 Task: Find connections with filter location Abū Qurqāş with filter topic #Travelwith filter profile language French with filter current company Eicher Tractors with filter school Bapuji Institute of Engineering & Technology, DAVANAGERE with filter industry Equipment Rental Services with filter service category Financial Analysis with filter keywords title Human Resources
Action: Mouse moved to (508, 64)
Screenshot: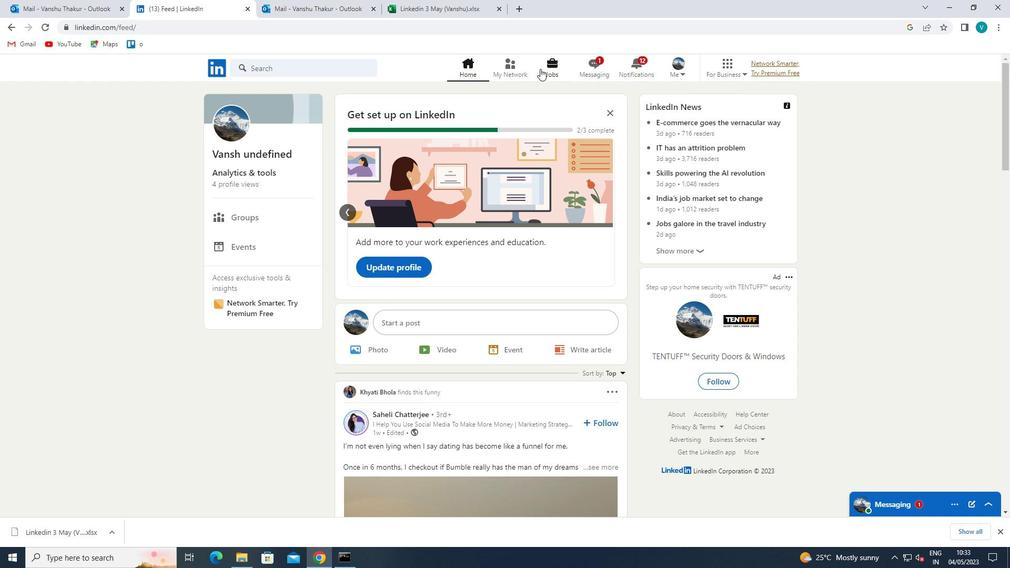 
Action: Mouse pressed left at (508, 64)
Screenshot: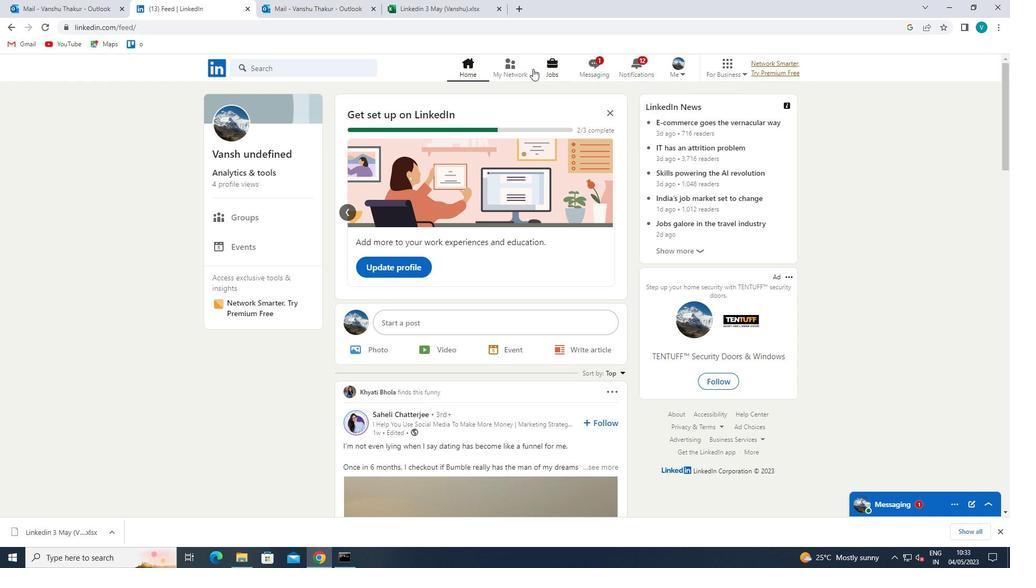 
Action: Mouse moved to (301, 116)
Screenshot: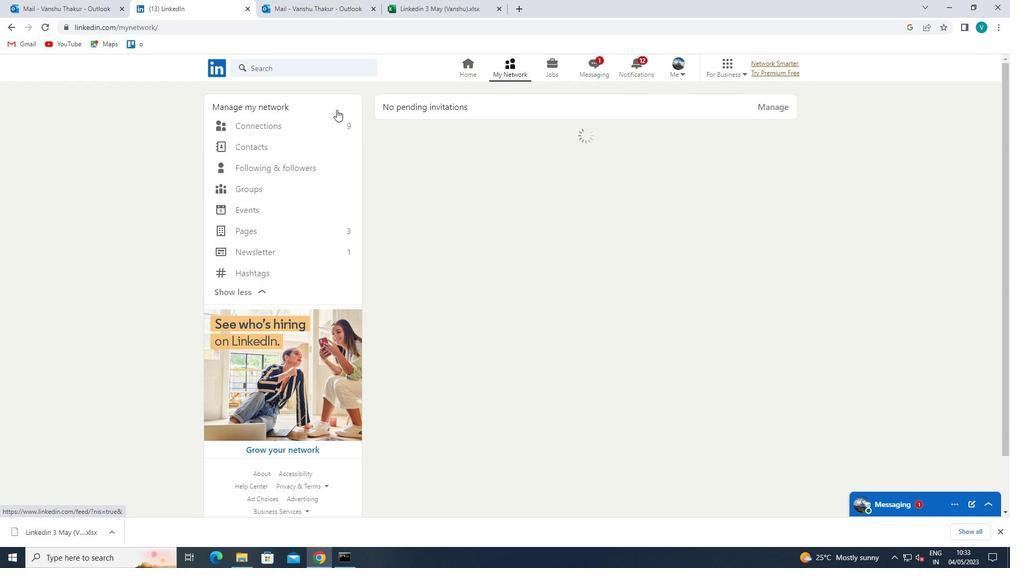 
Action: Mouse pressed left at (301, 116)
Screenshot: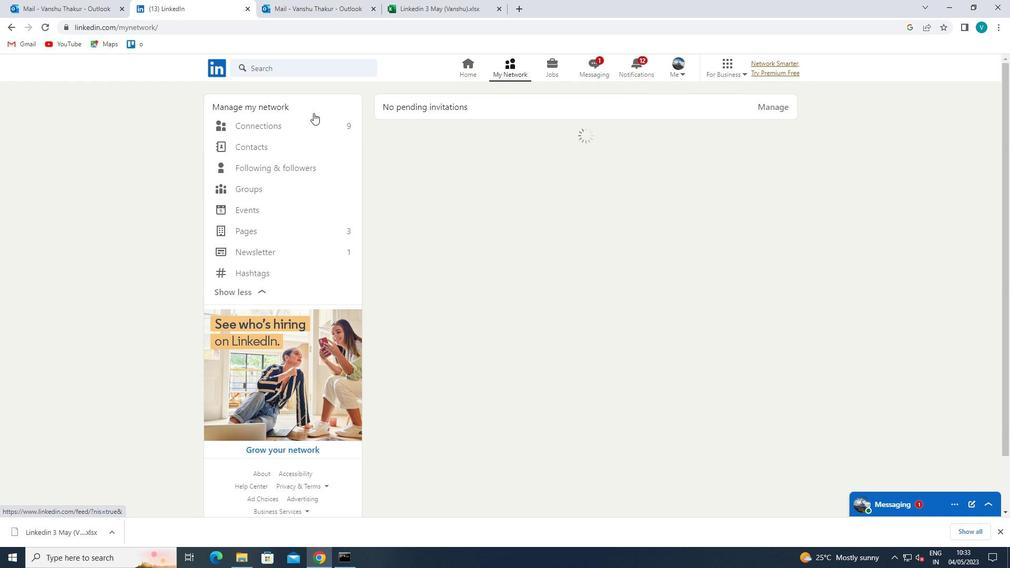 
Action: Mouse moved to (307, 119)
Screenshot: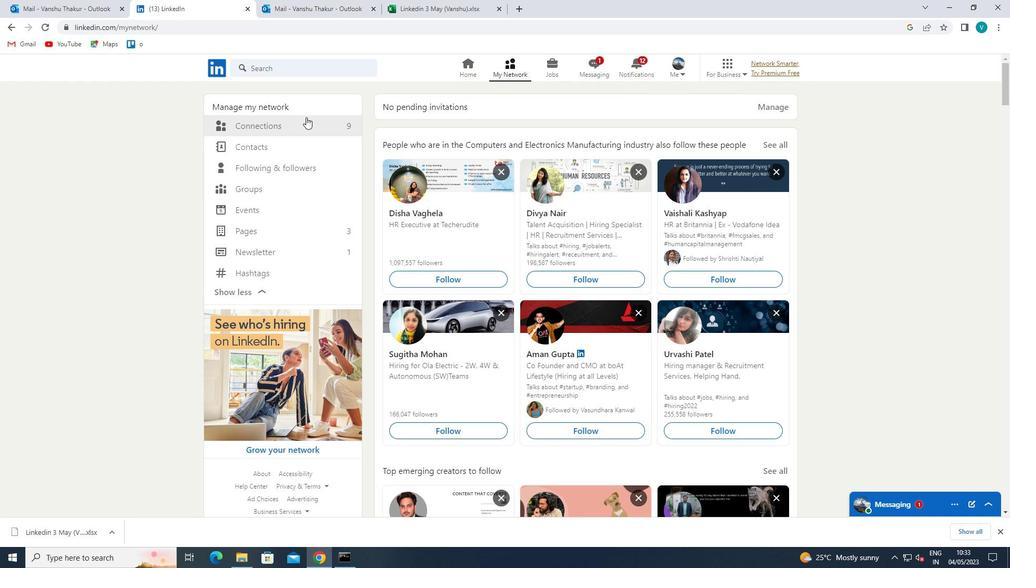 
Action: Mouse pressed left at (307, 119)
Screenshot: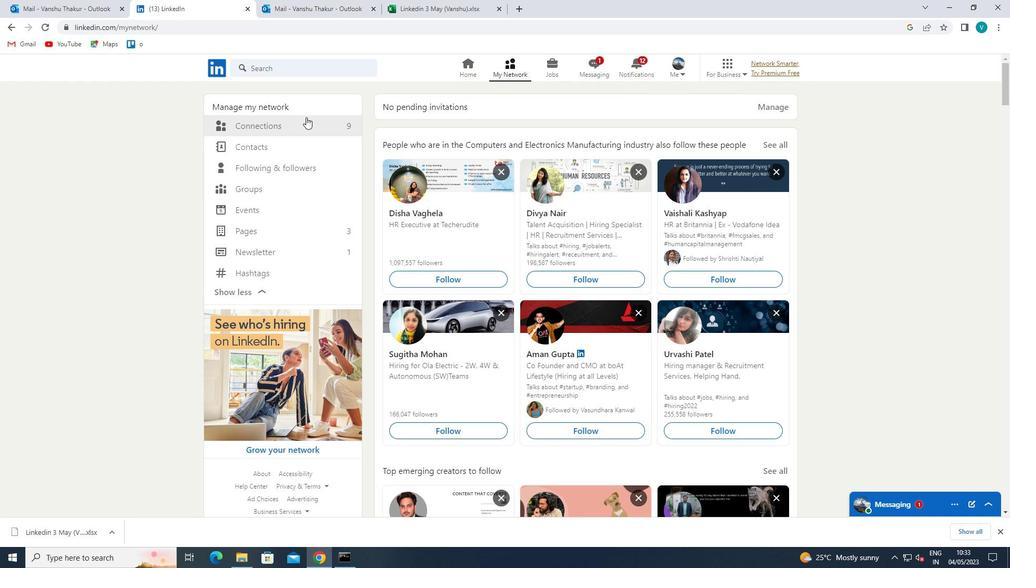 
Action: Mouse moved to (573, 125)
Screenshot: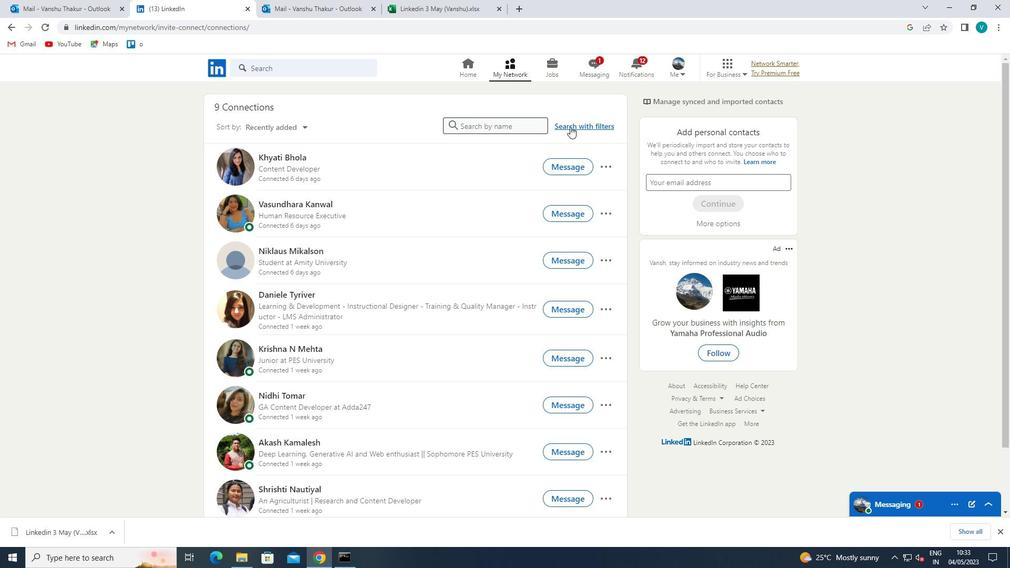 
Action: Mouse pressed left at (573, 125)
Screenshot: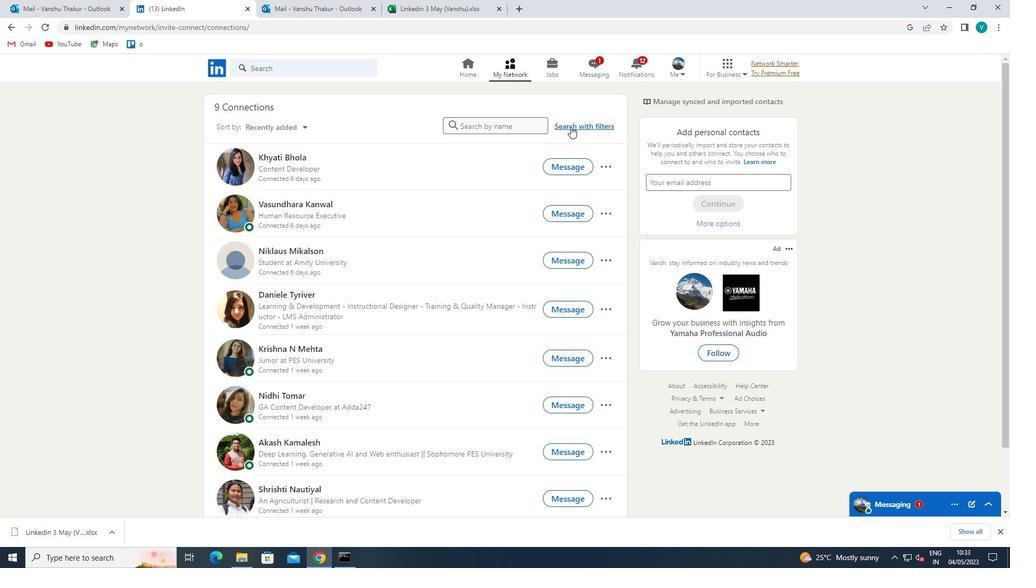 
Action: Mouse moved to (513, 94)
Screenshot: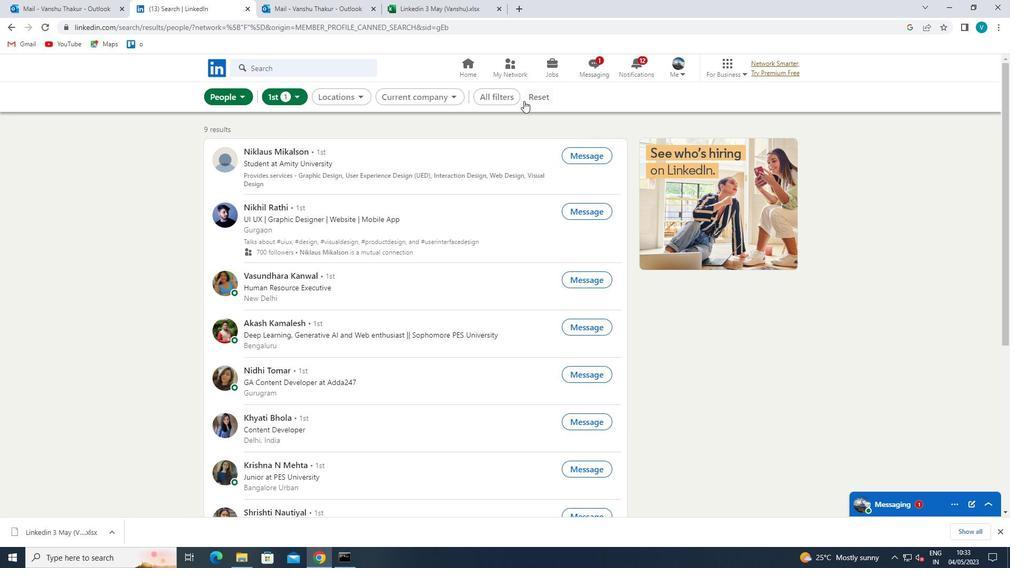 
Action: Mouse pressed left at (513, 94)
Screenshot: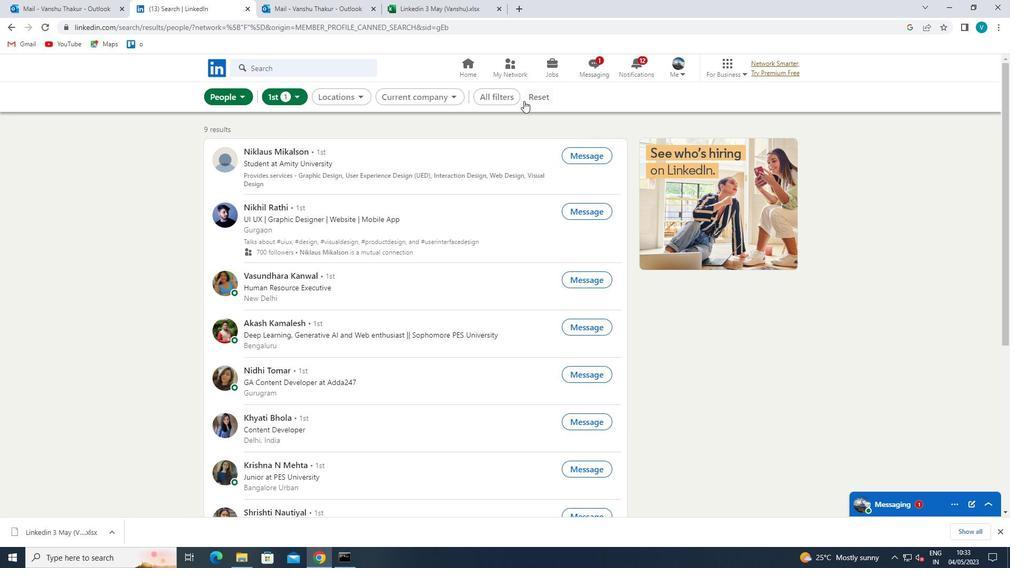 
Action: Mouse moved to (888, 265)
Screenshot: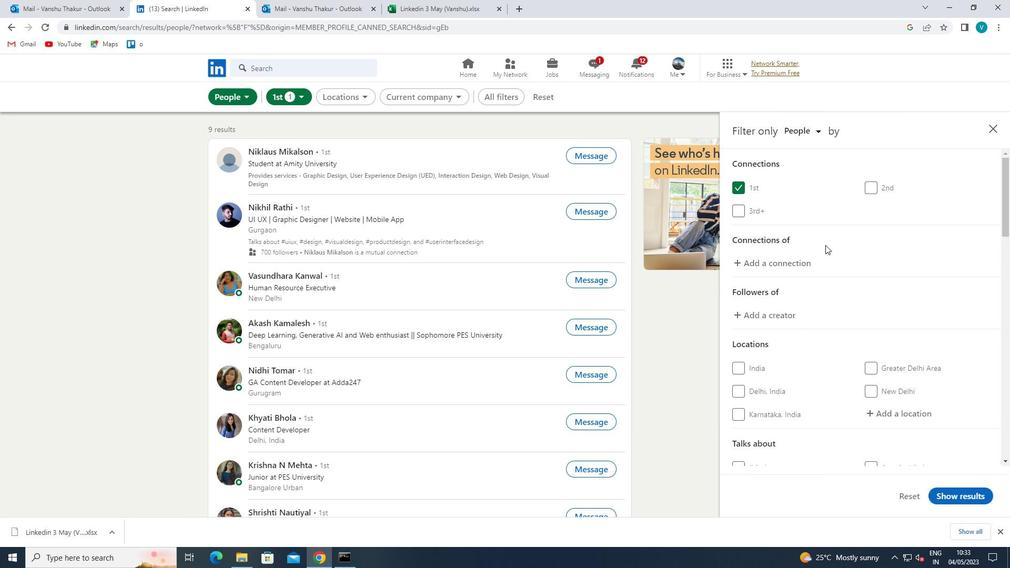 
Action: Mouse scrolled (888, 264) with delta (0, 0)
Screenshot: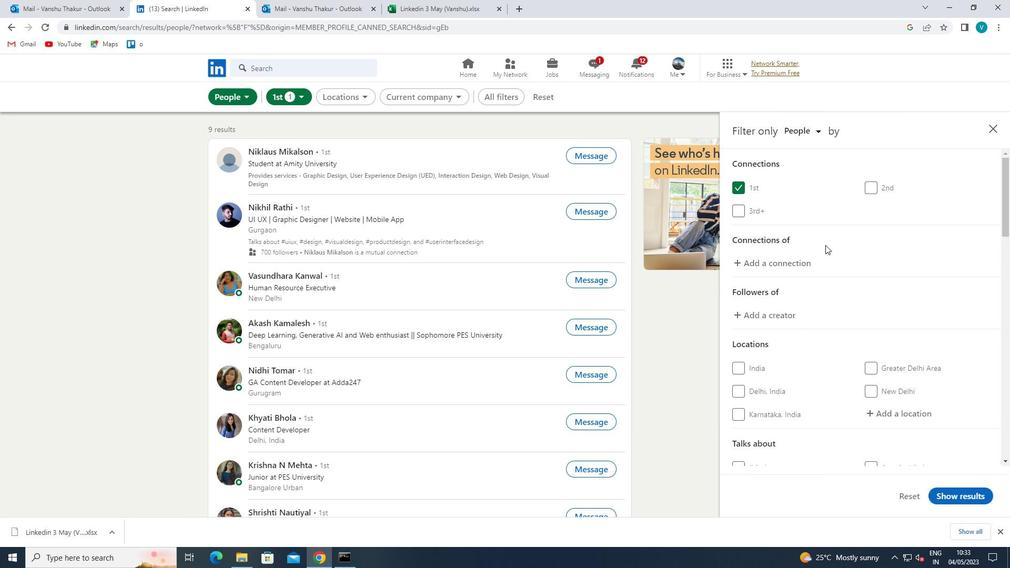 
Action: Mouse moved to (890, 265)
Screenshot: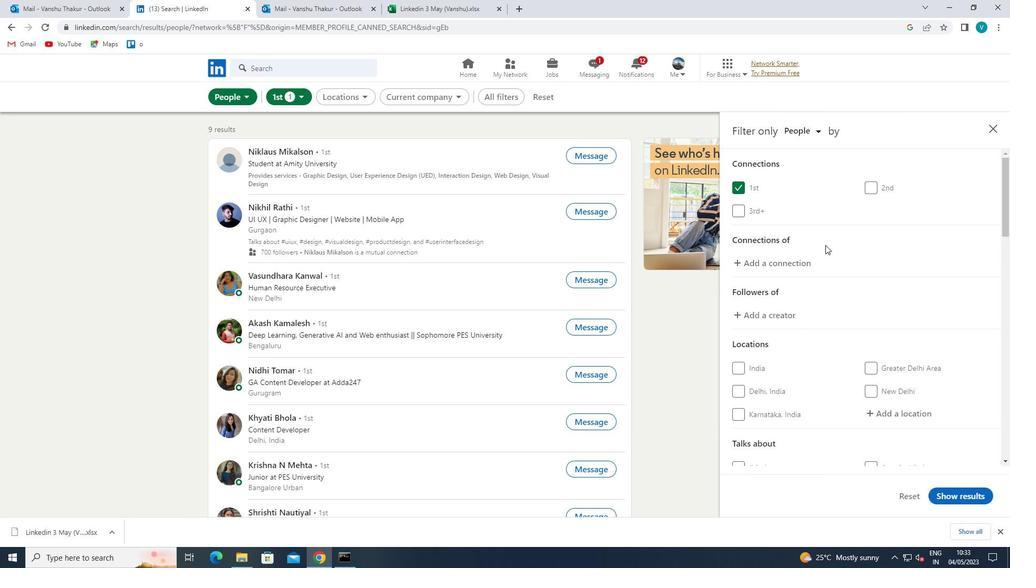 
Action: Mouse scrolled (890, 265) with delta (0, 0)
Screenshot: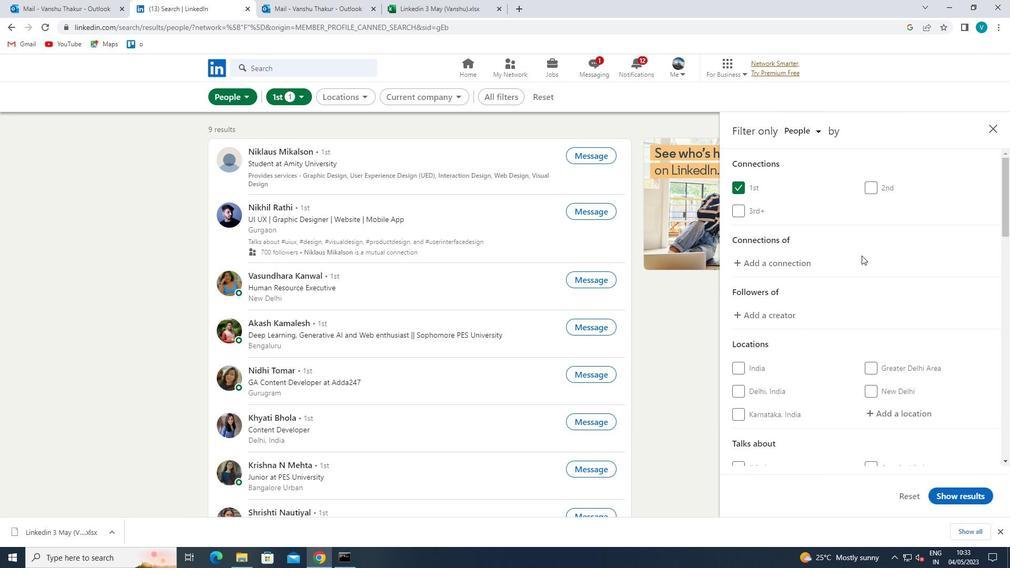 
Action: Mouse moved to (922, 311)
Screenshot: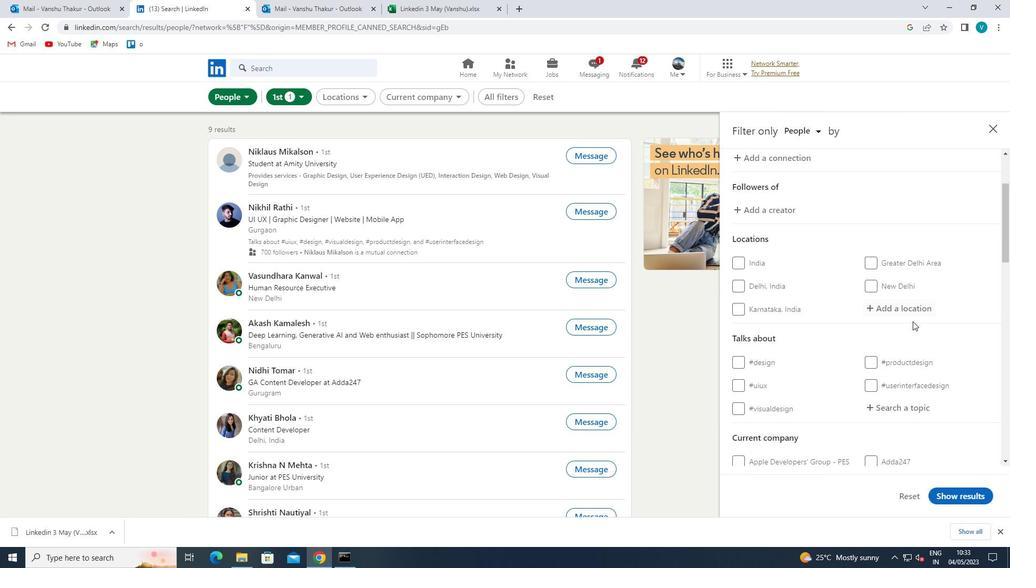 
Action: Mouse pressed left at (922, 311)
Screenshot: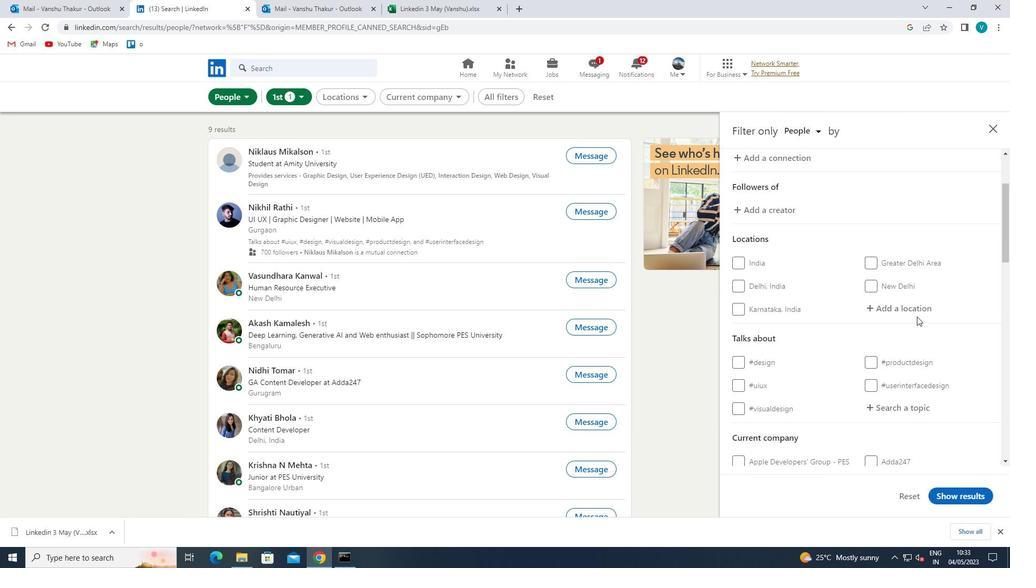 
Action: Key pressed <Key.shift>ABU<Key.space><Key.shift>QURQAS
Screenshot: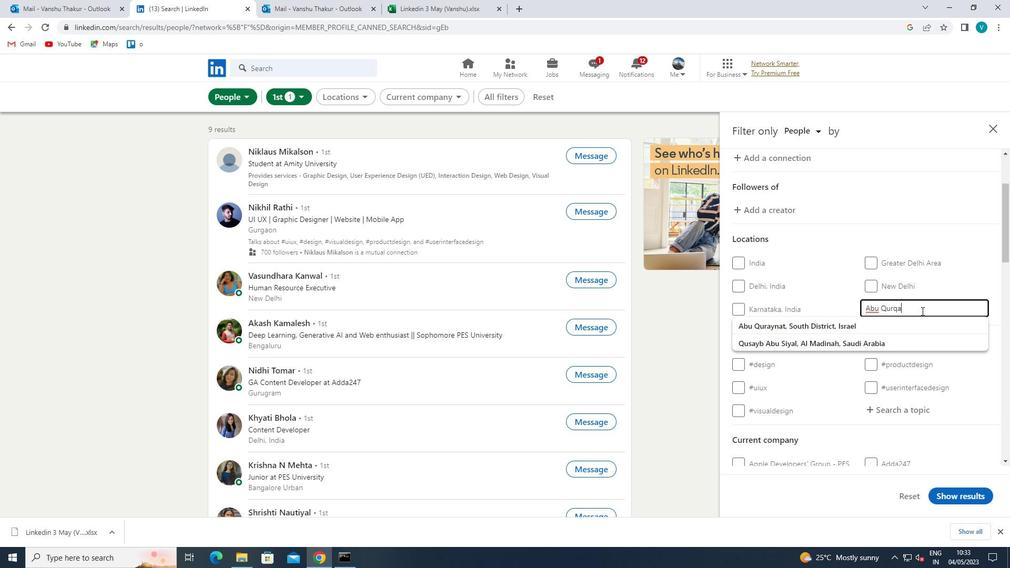 
Action: Mouse moved to (881, 330)
Screenshot: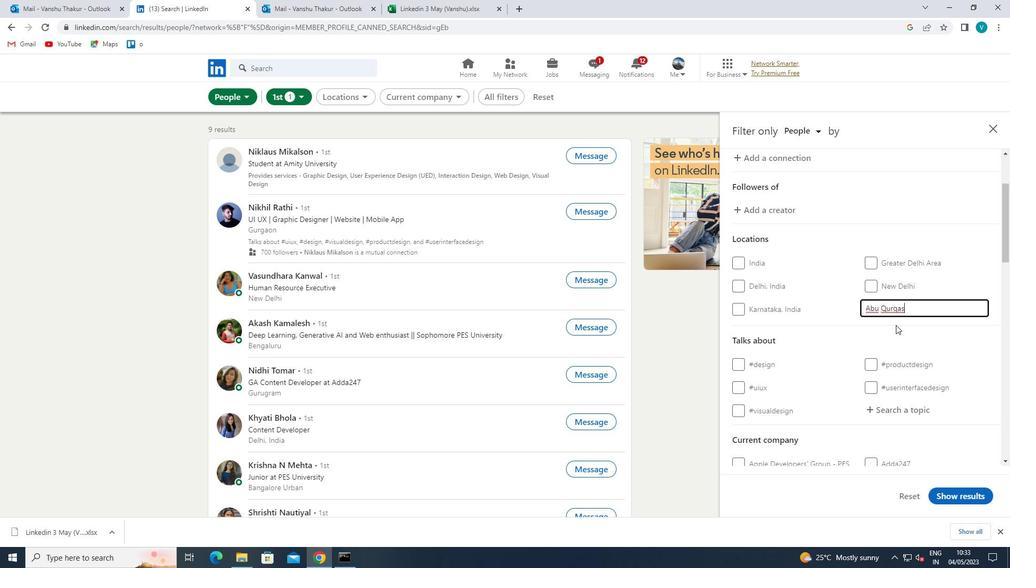 
Action: Mouse pressed left at (881, 330)
Screenshot: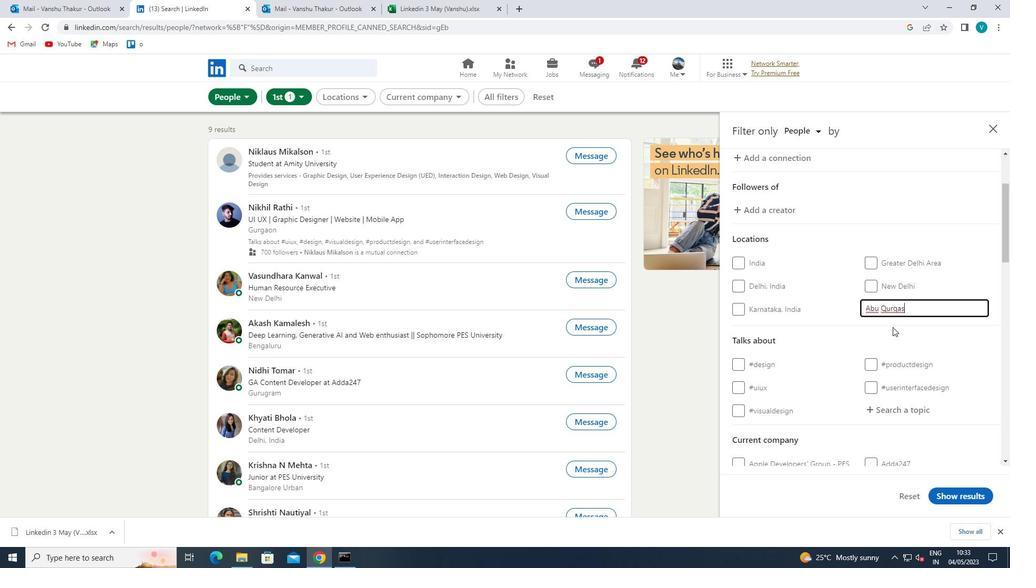 
Action: Mouse scrolled (881, 329) with delta (0, 0)
Screenshot: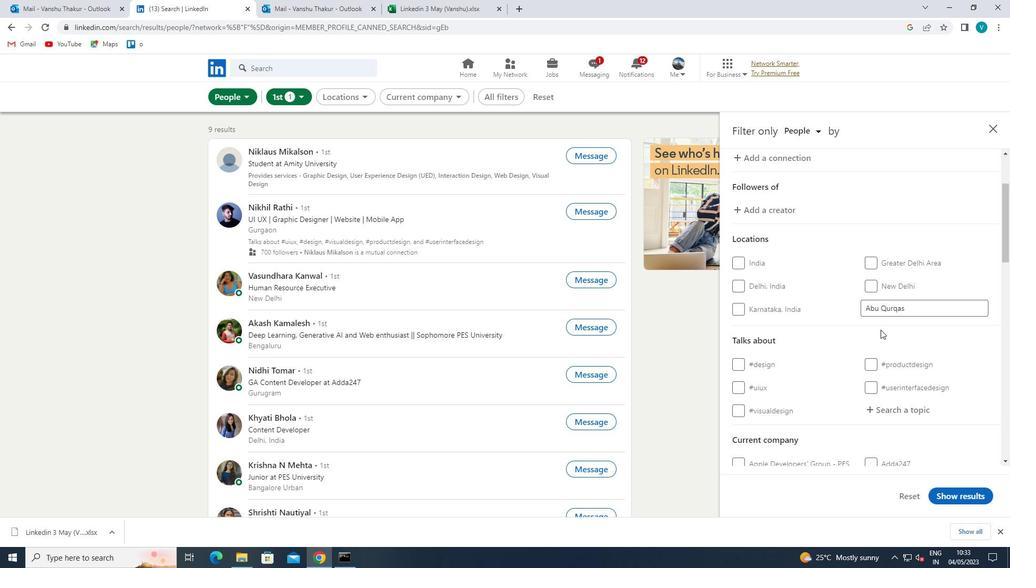 
Action: Mouse scrolled (881, 329) with delta (0, 0)
Screenshot: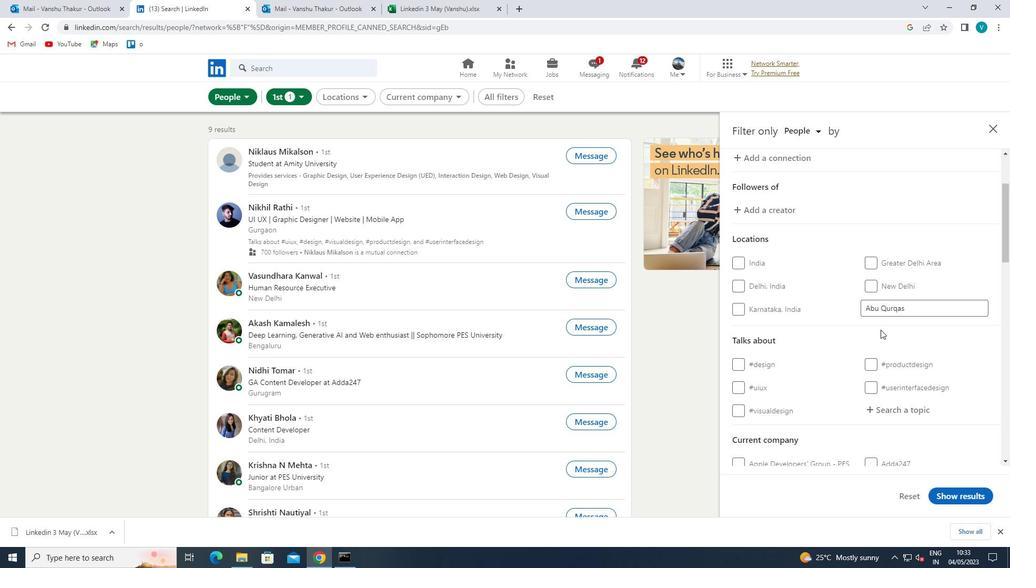 
Action: Mouse moved to (908, 300)
Screenshot: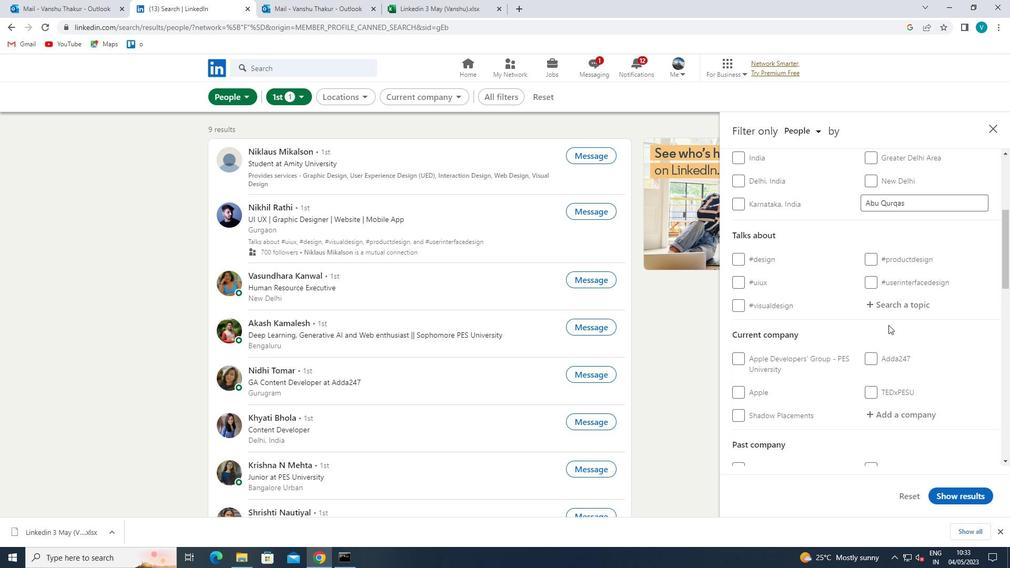 
Action: Mouse pressed left at (908, 300)
Screenshot: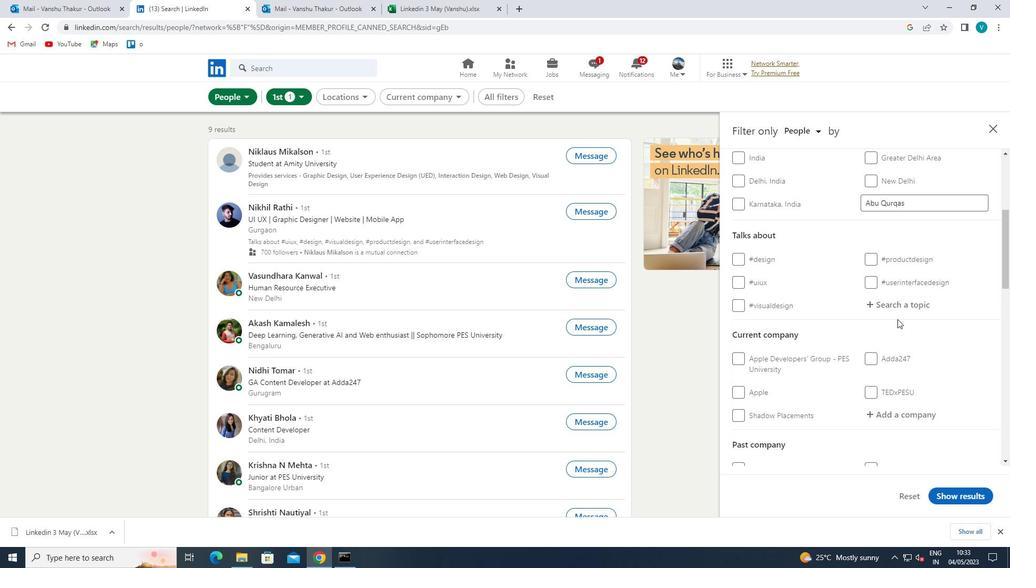 
Action: Key pressed TRAVEL
Screenshot: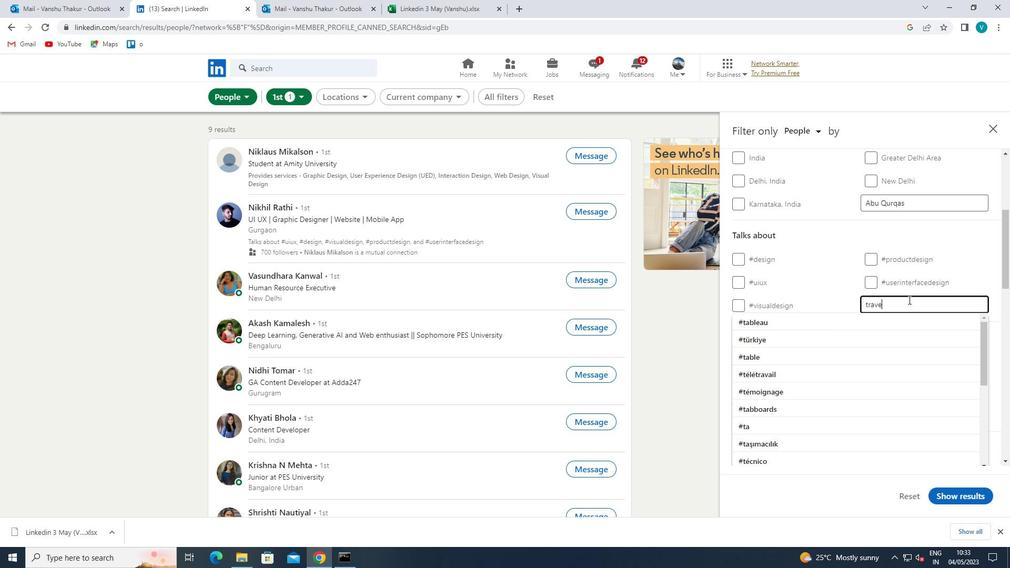 
Action: Mouse moved to (881, 318)
Screenshot: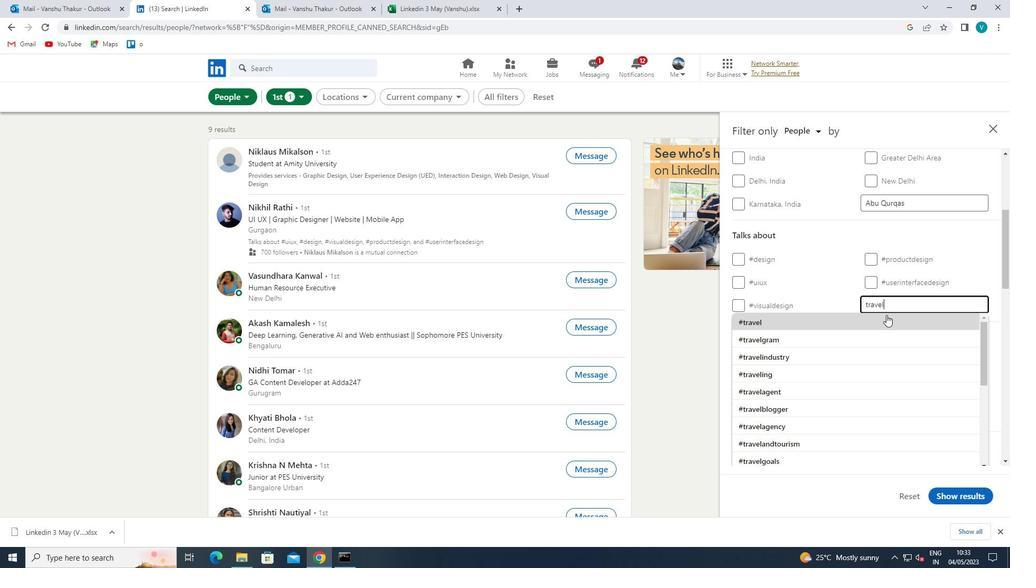 
Action: Mouse pressed left at (881, 318)
Screenshot: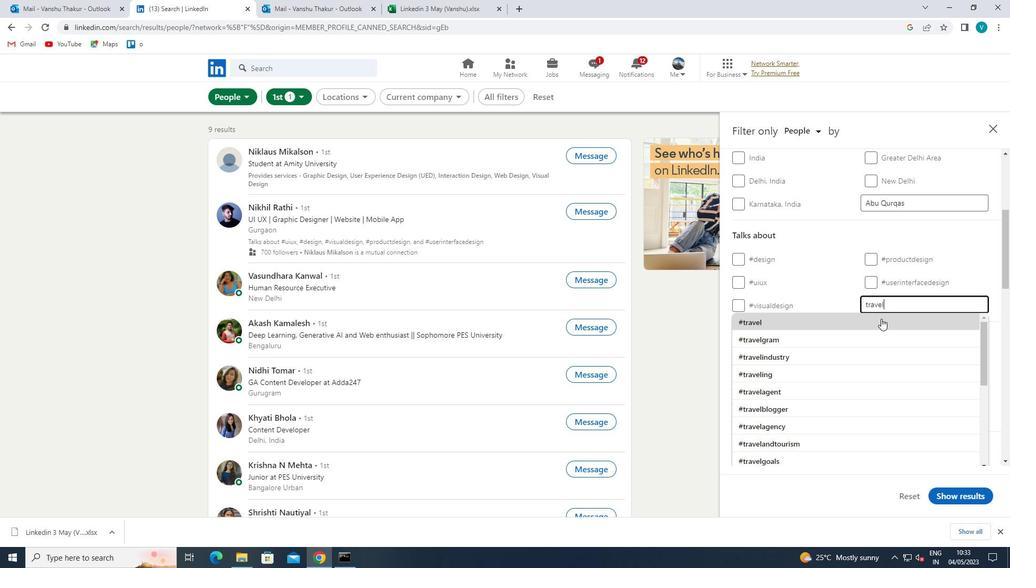 
Action: Mouse moved to (877, 322)
Screenshot: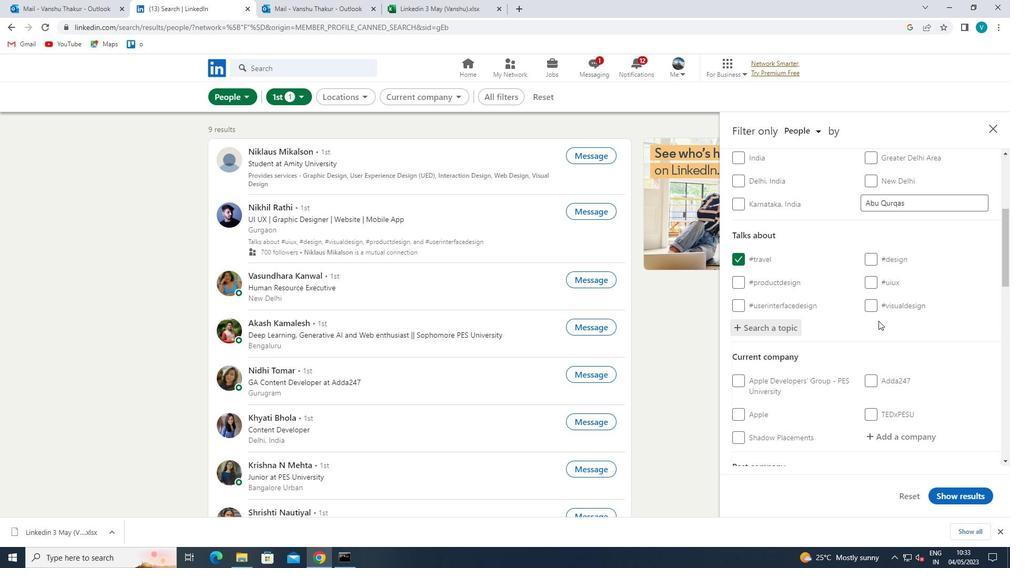 
Action: Mouse scrolled (877, 321) with delta (0, 0)
Screenshot: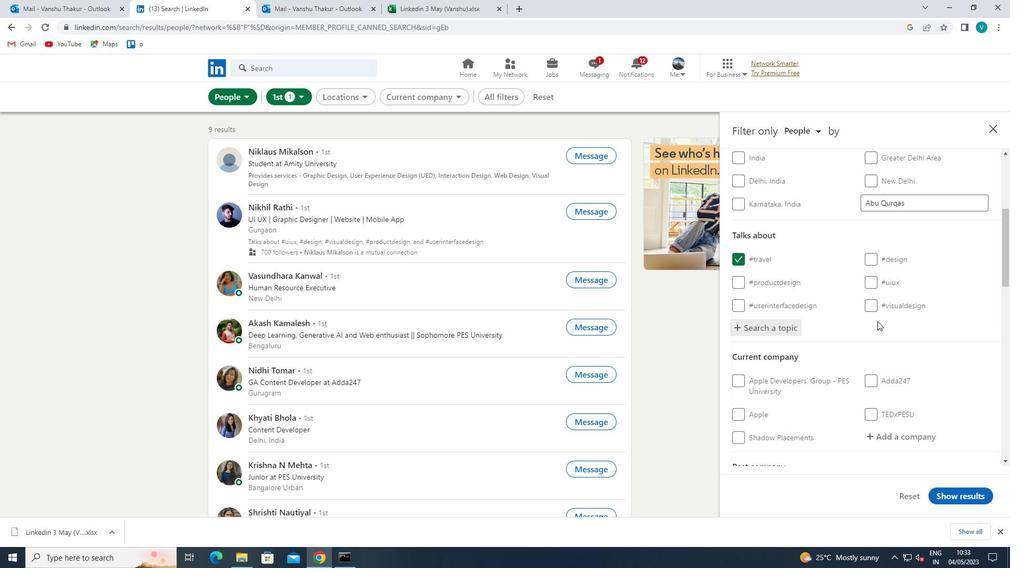 
Action: Mouse moved to (876, 322)
Screenshot: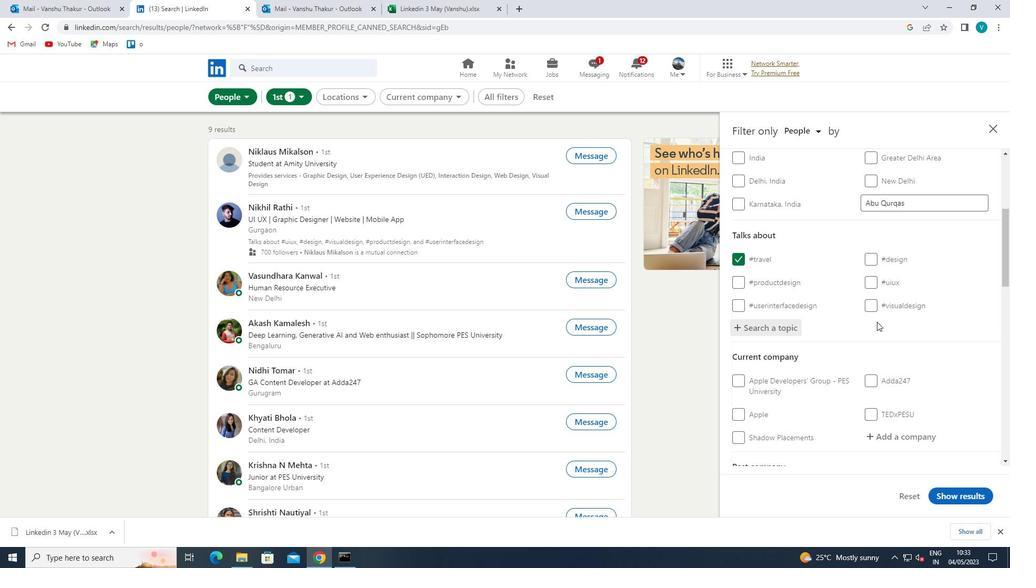 
Action: Mouse scrolled (876, 321) with delta (0, 0)
Screenshot: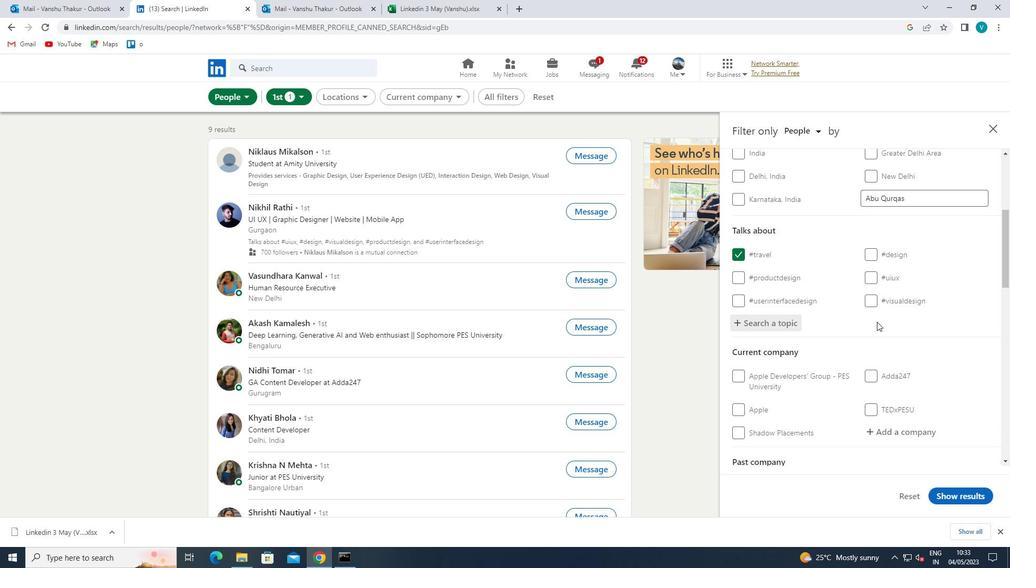 
Action: Mouse moved to (876, 322)
Screenshot: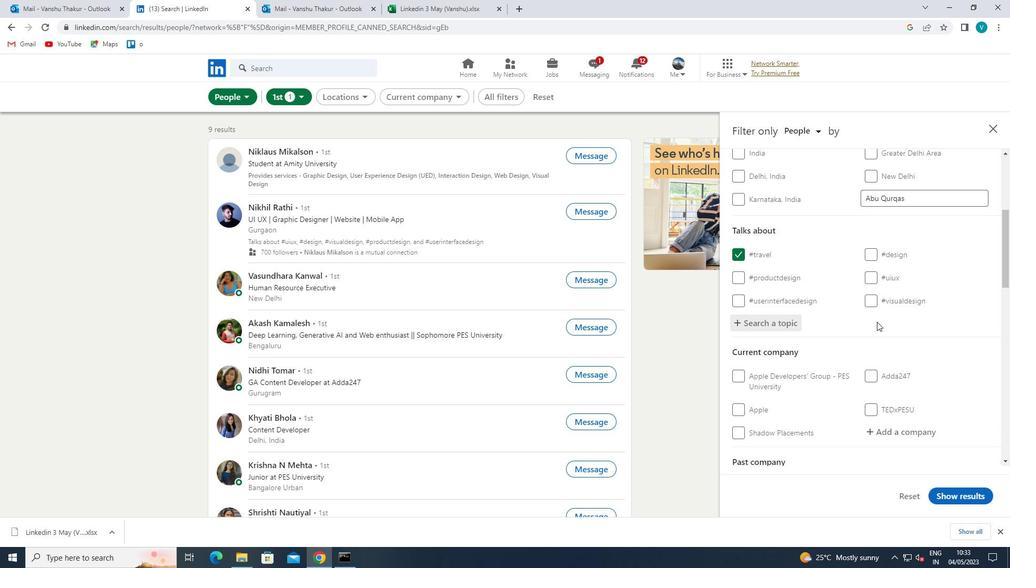 
Action: Mouse scrolled (876, 322) with delta (0, 0)
Screenshot: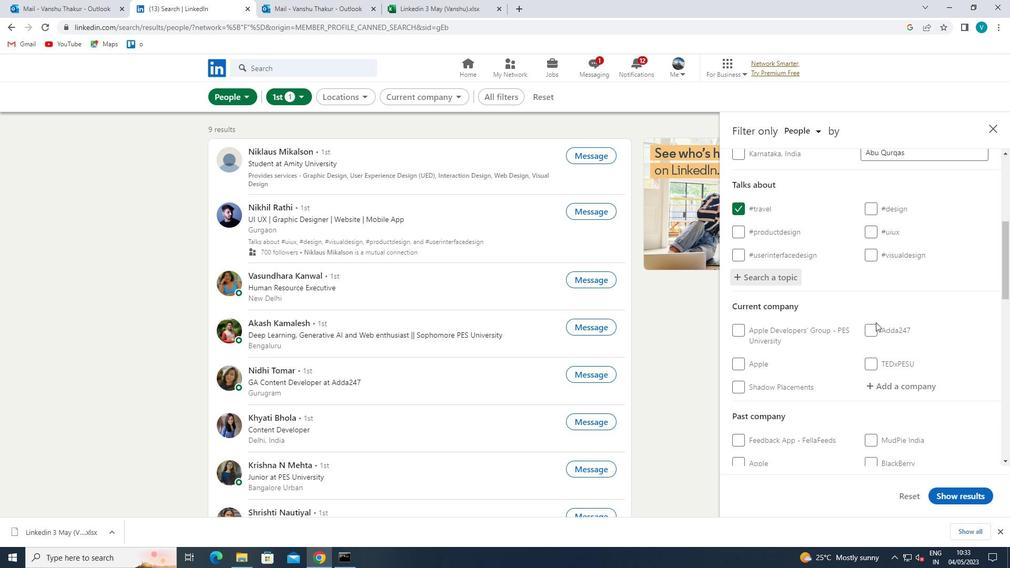 
Action: Mouse scrolled (876, 322) with delta (0, 0)
Screenshot: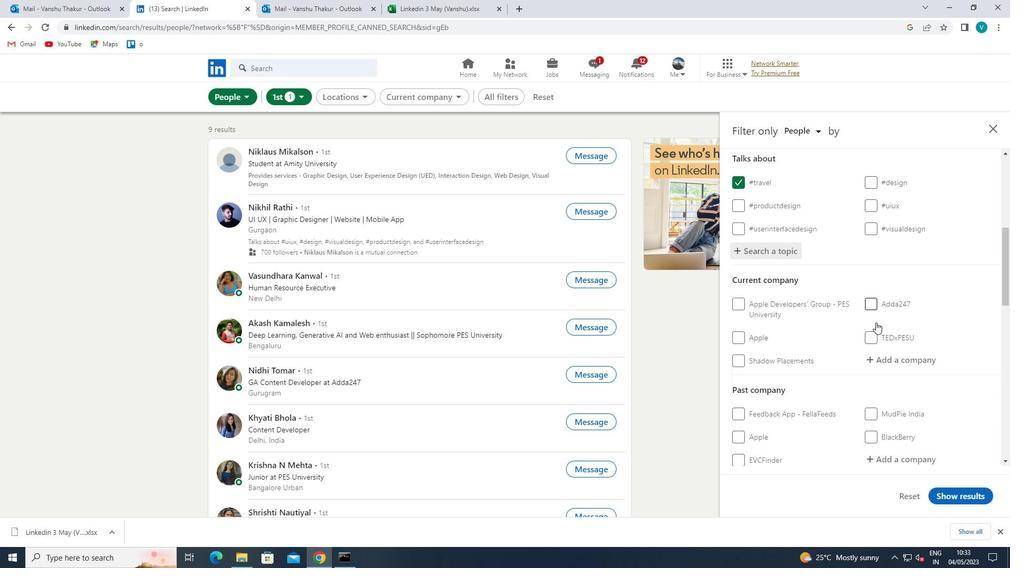 
Action: Mouse moved to (902, 259)
Screenshot: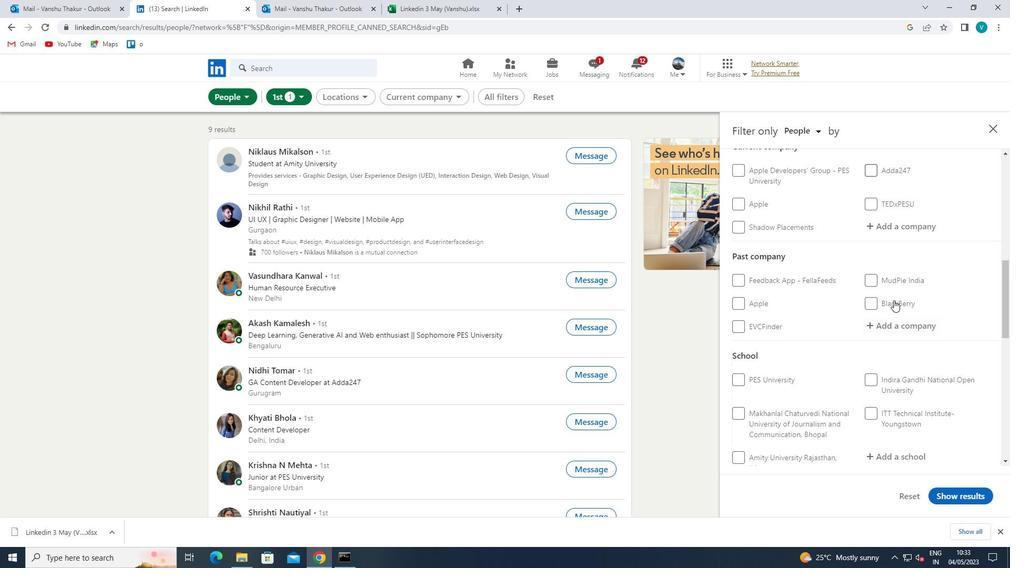 
Action: Mouse scrolled (902, 260) with delta (0, 0)
Screenshot: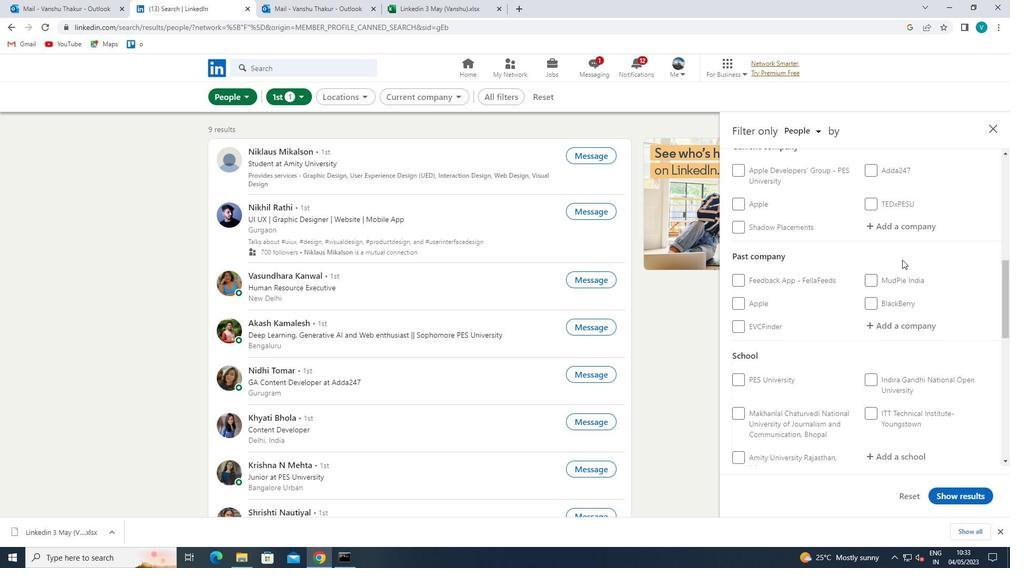 
Action: Mouse moved to (897, 276)
Screenshot: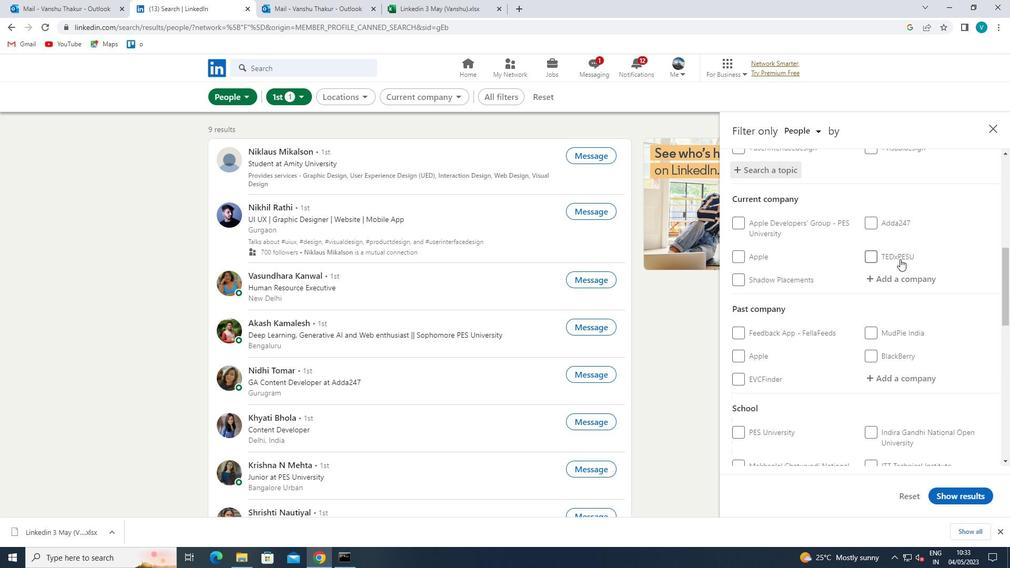 
Action: Mouse pressed left at (897, 276)
Screenshot: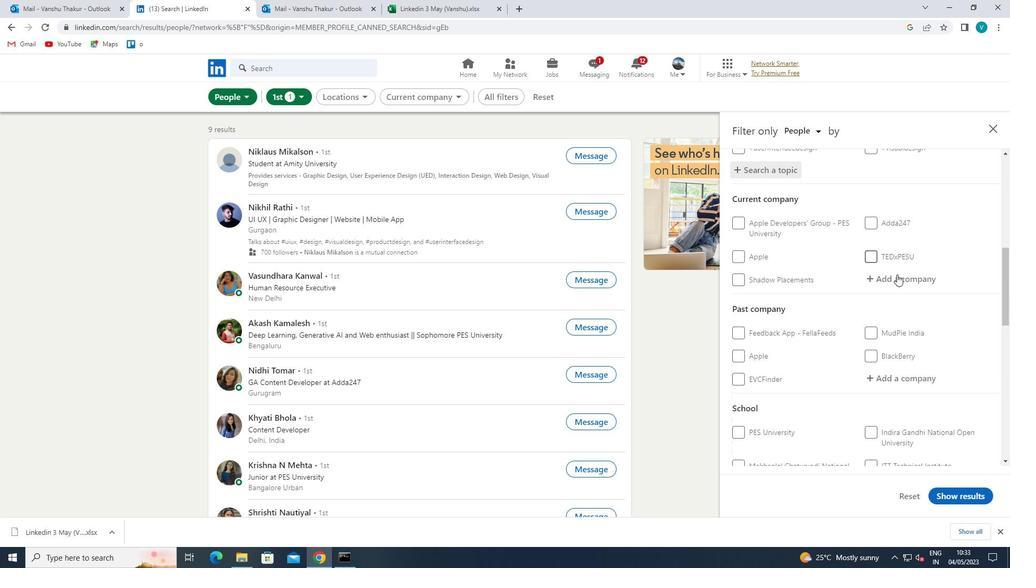 
Action: Mouse moved to (887, 283)
Screenshot: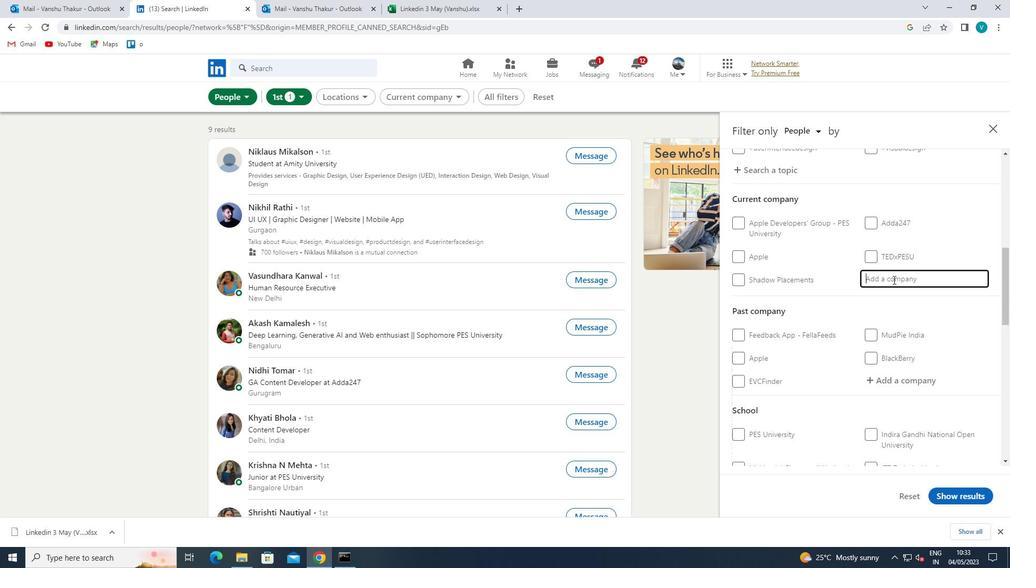 
Action: Key pressed <Key.shift><Key.shift><Key.shift>ICHER<Key.space>
Screenshot: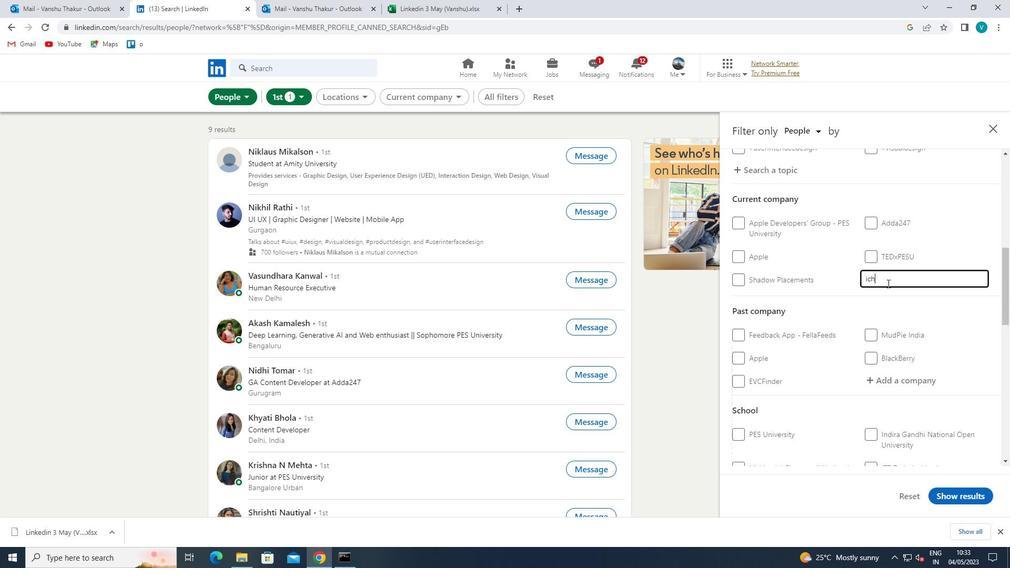 
Action: Mouse moved to (865, 281)
Screenshot: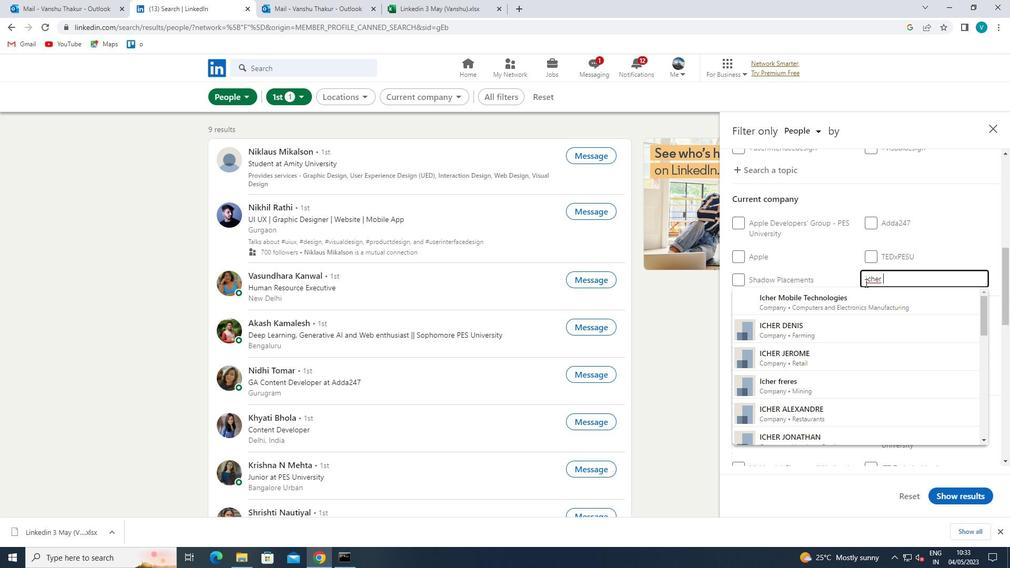 
Action: Mouse pressed left at (865, 281)
Screenshot: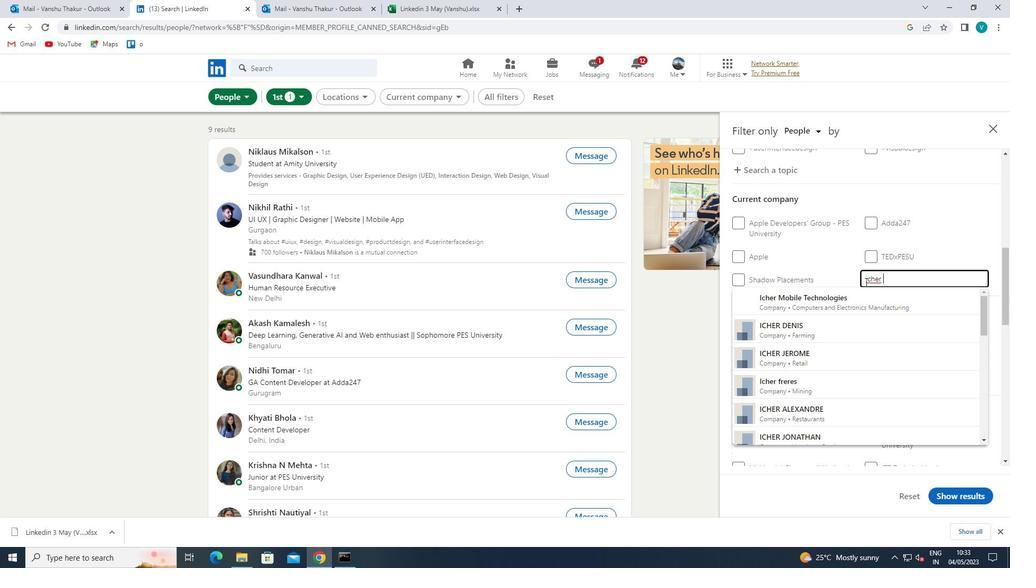 
Action: Mouse moved to (870, 286)
Screenshot: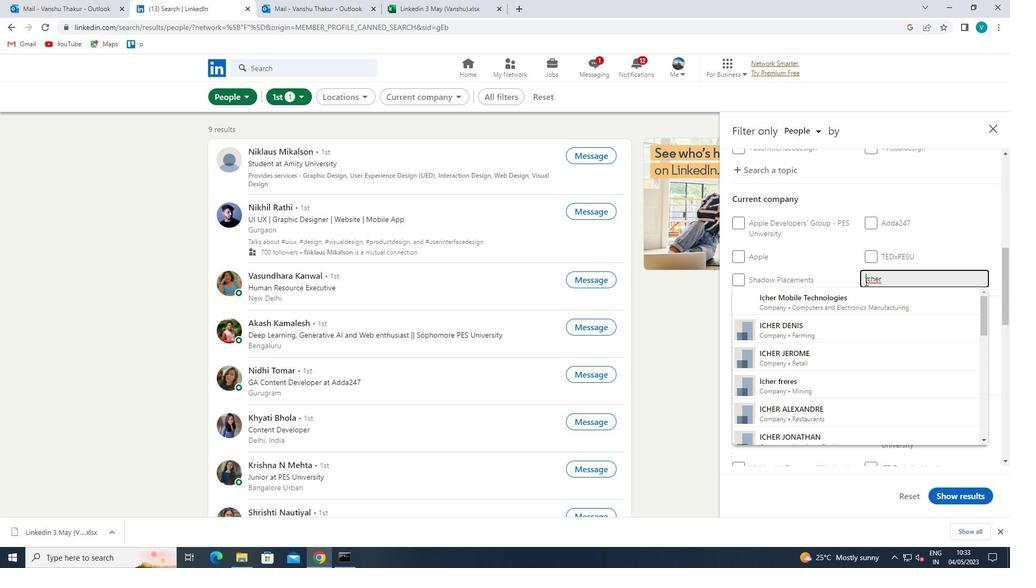 
Action: Key pressed <Key.shift><Key.shift><Key.shift><Key.shift>E
Screenshot: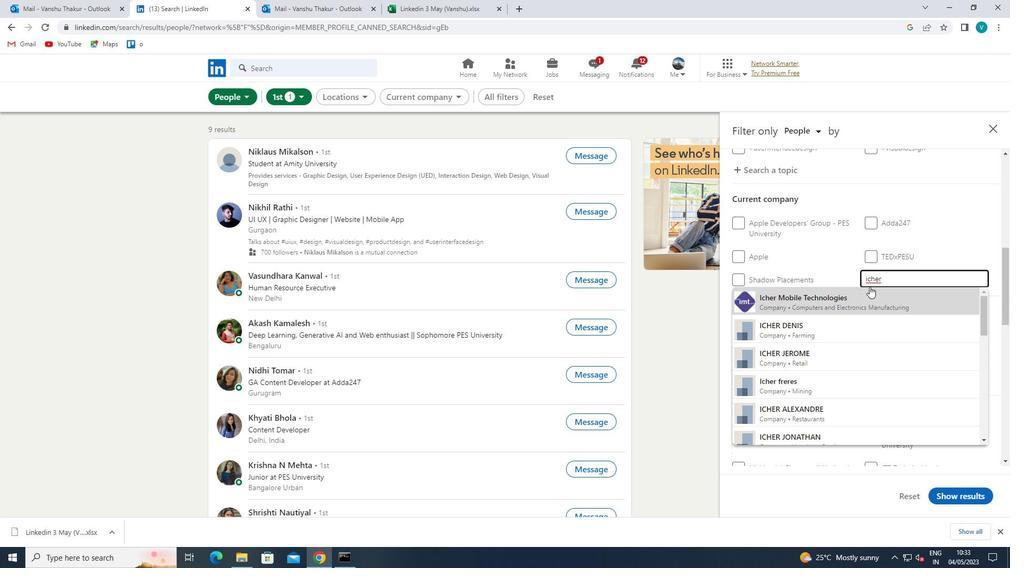 
Action: Mouse moved to (862, 320)
Screenshot: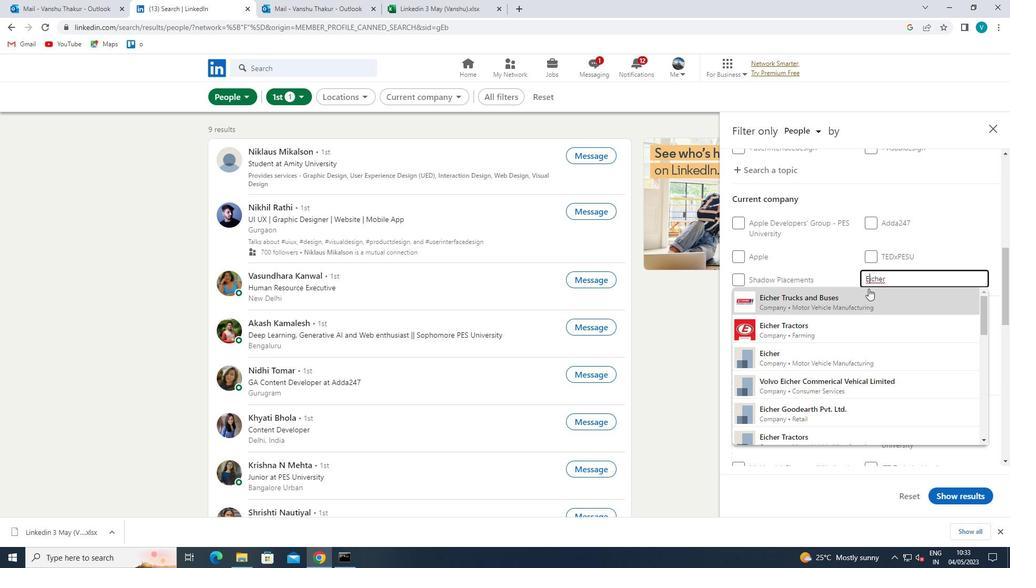 
Action: Mouse pressed left at (862, 320)
Screenshot: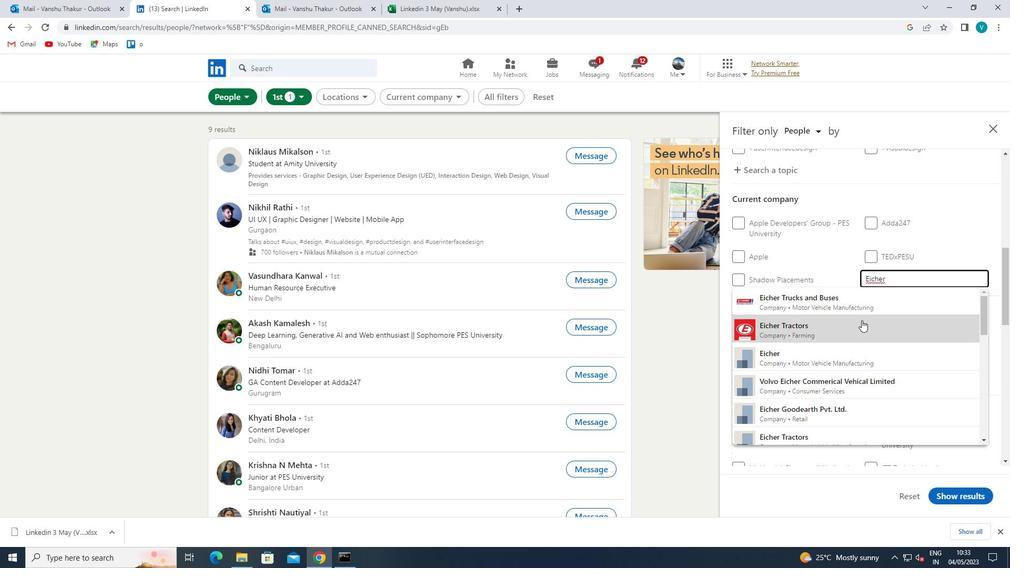 
Action: Mouse moved to (862, 320)
Screenshot: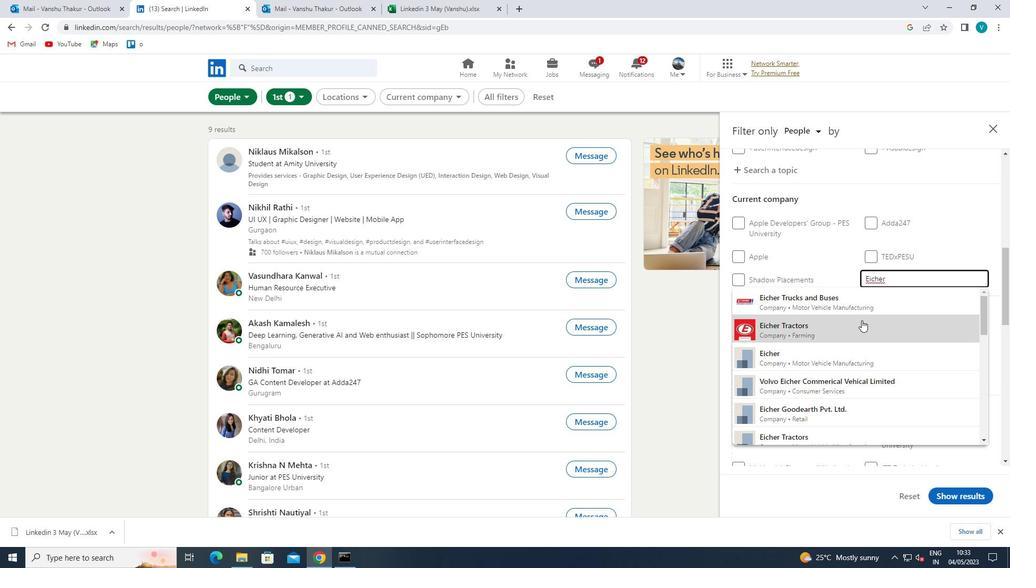 
Action: Mouse scrolled (862, 320) with delta (0, 0)
Screenshot: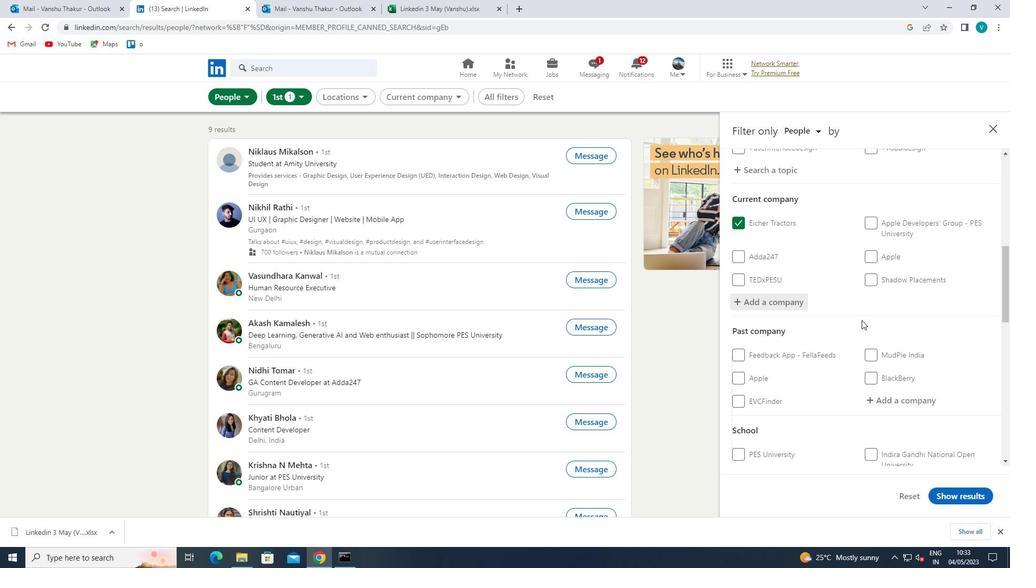 
Action: Mouse scrolled (862, 320) with delta (0, 0)
Screenshot: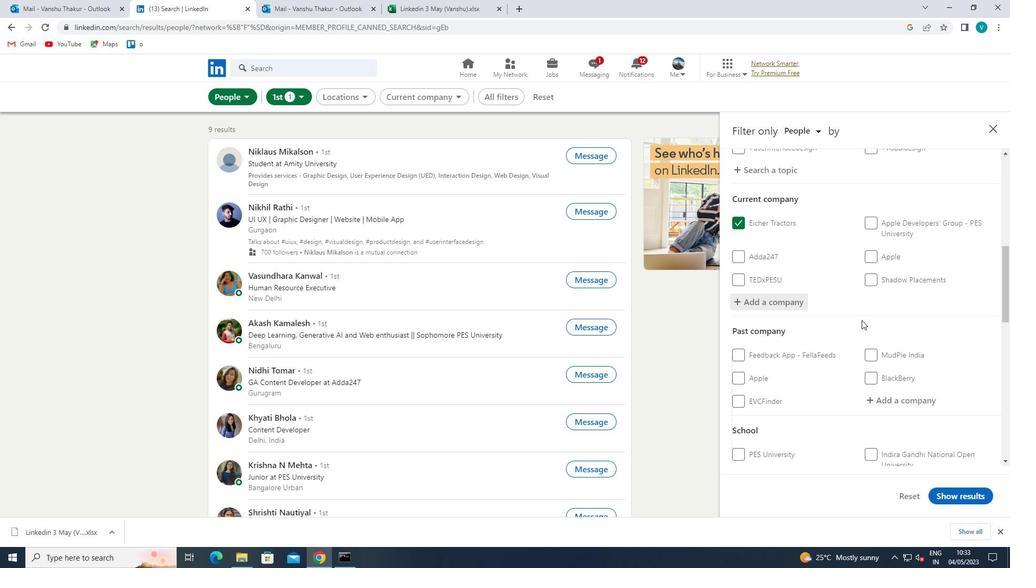 
Action: Mouse scrolled (862, 320) with delta (0, 0)
Screenshot: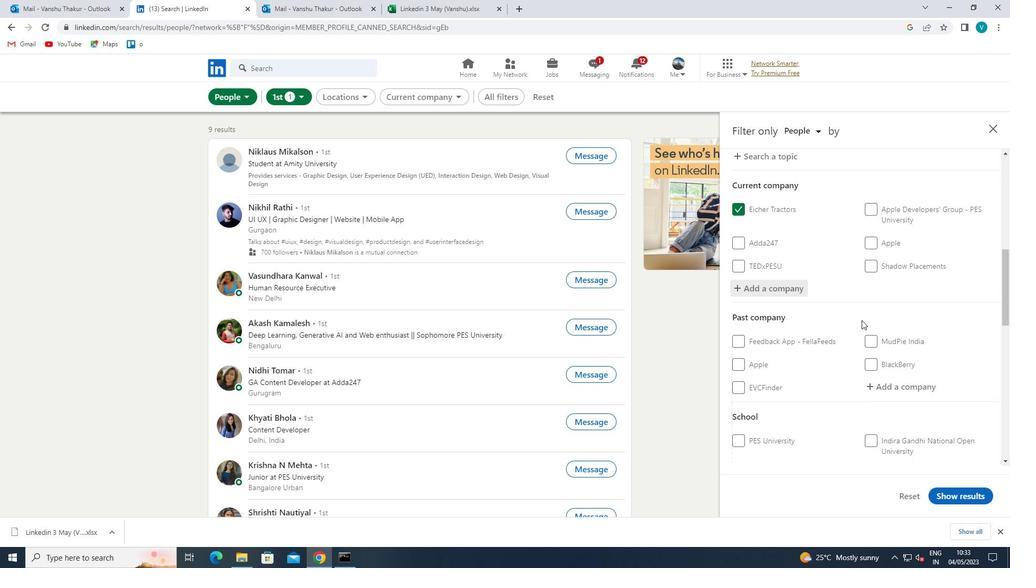 
Action: Mouse moved to (862, 320)
Screenshot: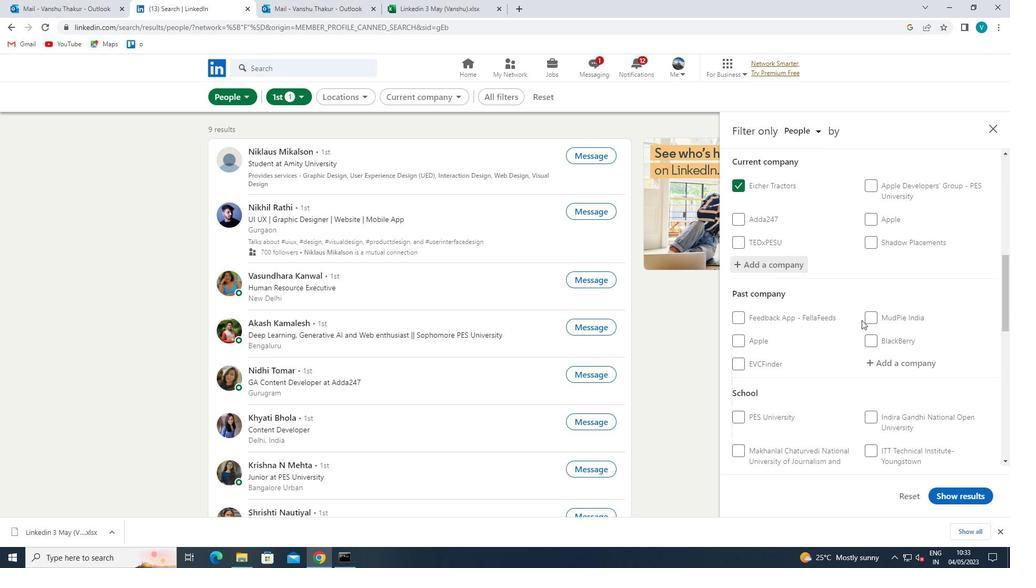 
Action: Mouse scrolled (862, 320) with delta (0, 0)
Screenshot: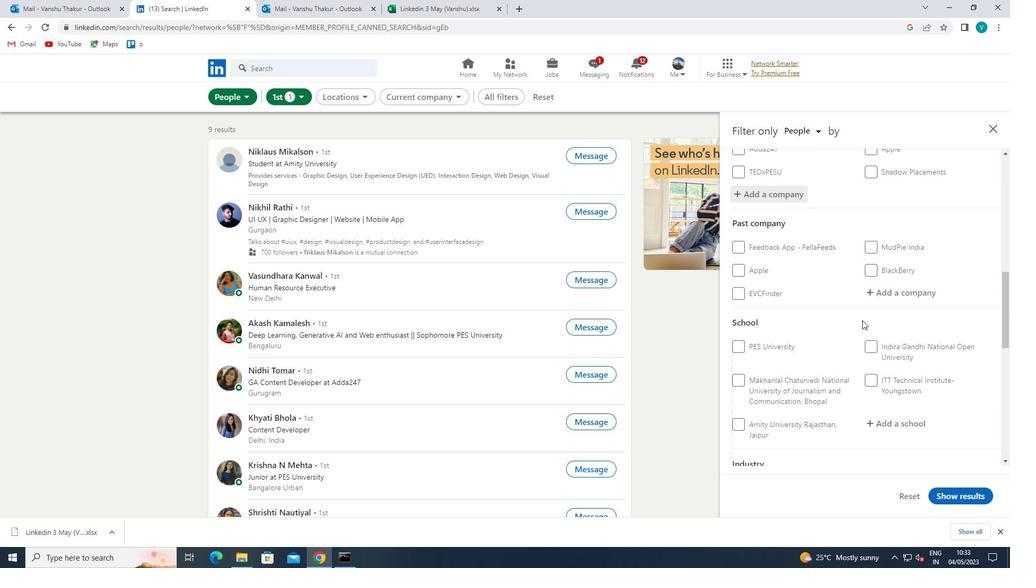 
Action: Mouse moved to (871, 314)
Screenshot: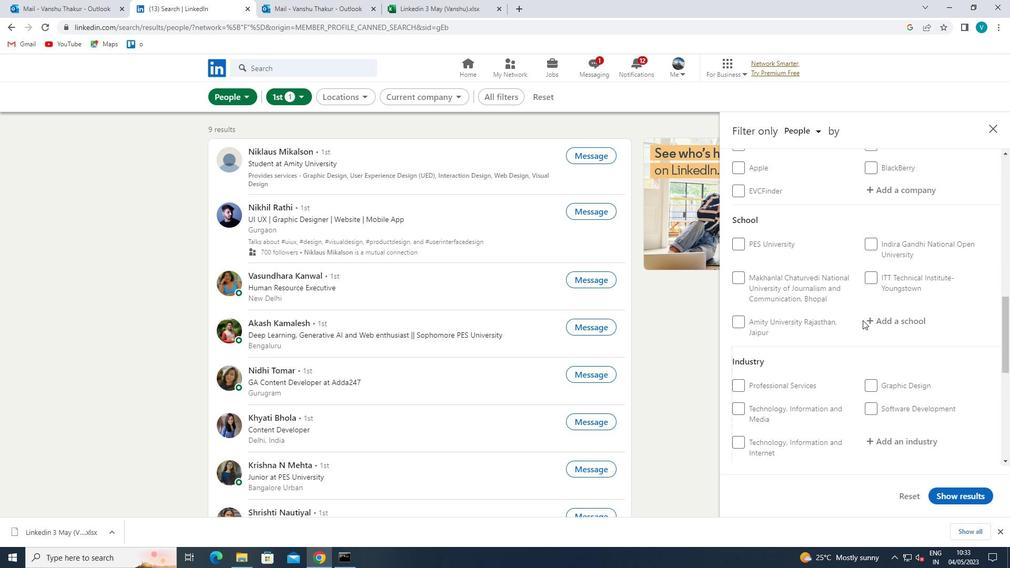 
Action: Mouse pressed left at (871, 314)
Screenshot: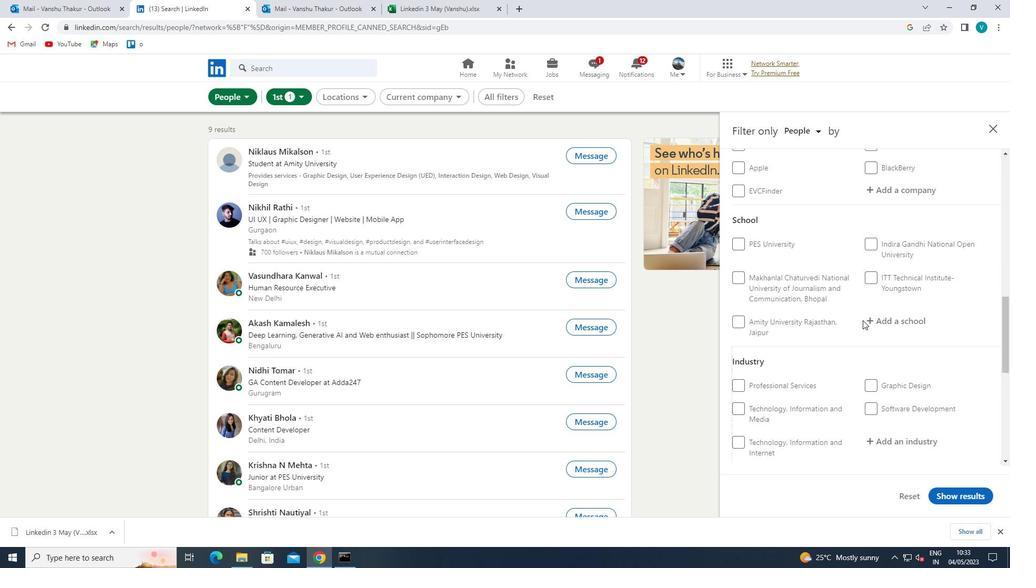 
Action: Mouse moved to (870, 315)
Screenshot: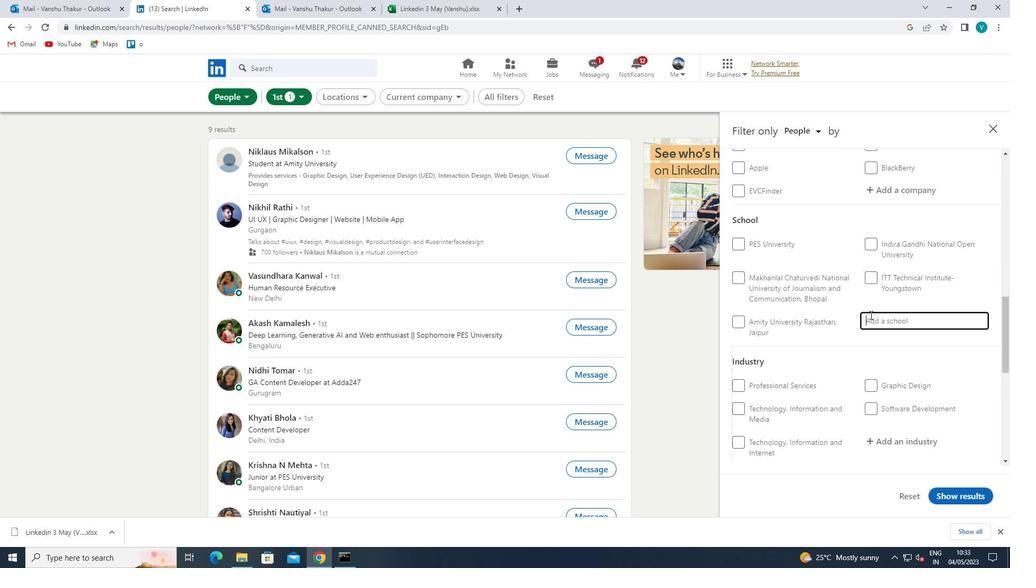 
Action: Key pressed <Key.shift>BAPUJI
Screenshot: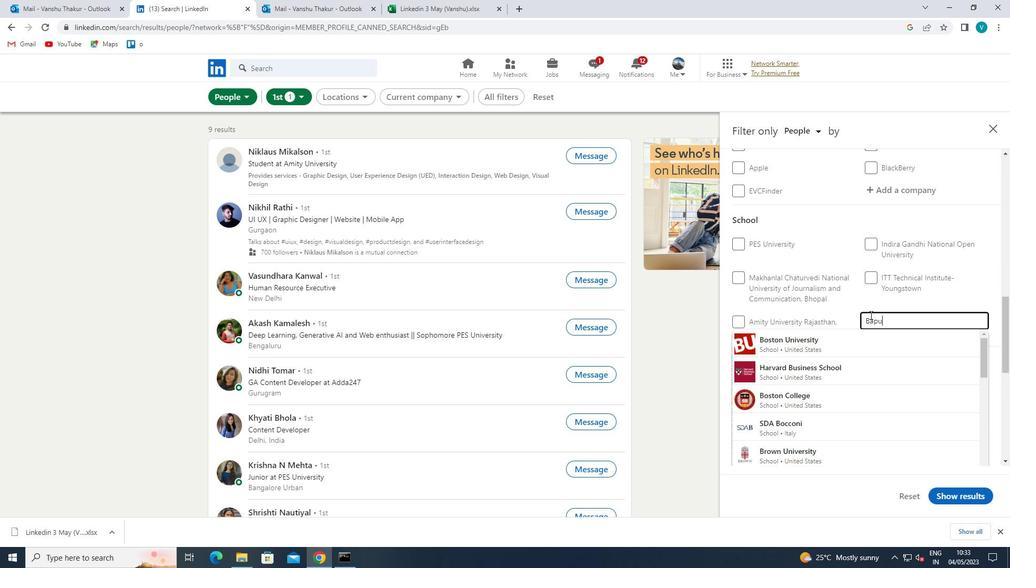 
Action: Mouse moved to (866, 343)
Screenshot: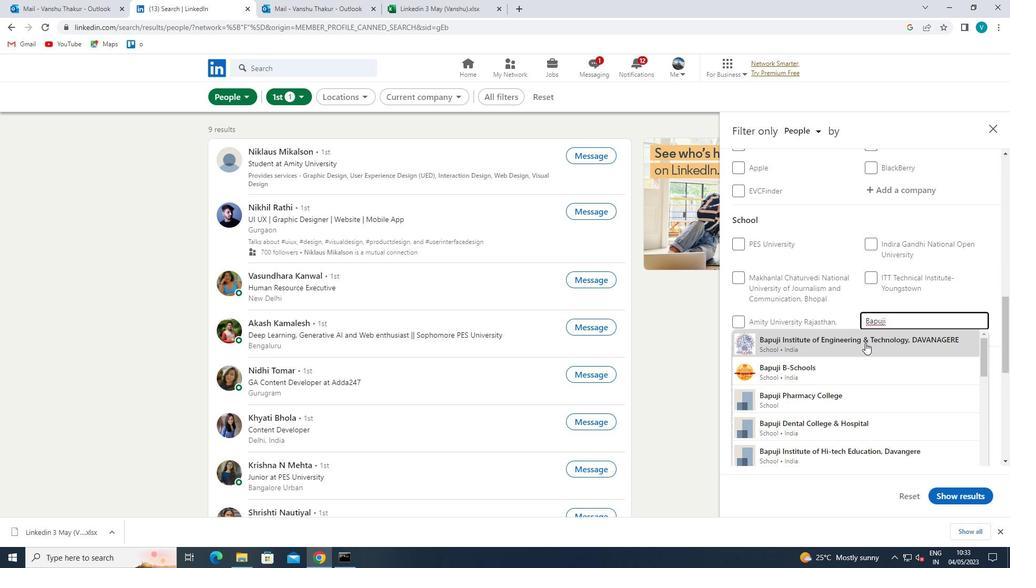 
Action: Mouse pressed left at (866, 343)
Screenshot: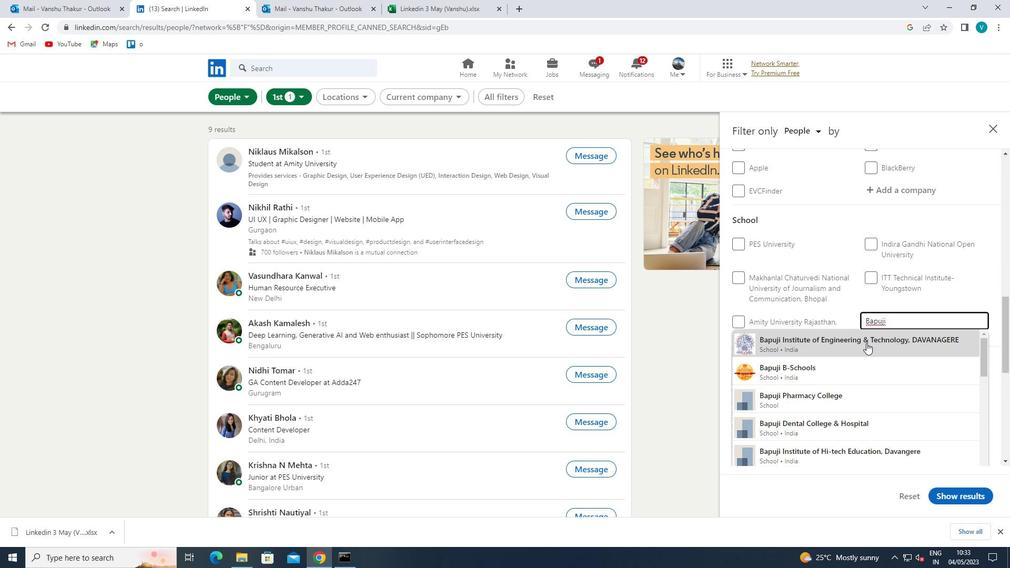 
Action: Mouse scrolled (866, 342) with delta (0, 0)
Screenshot: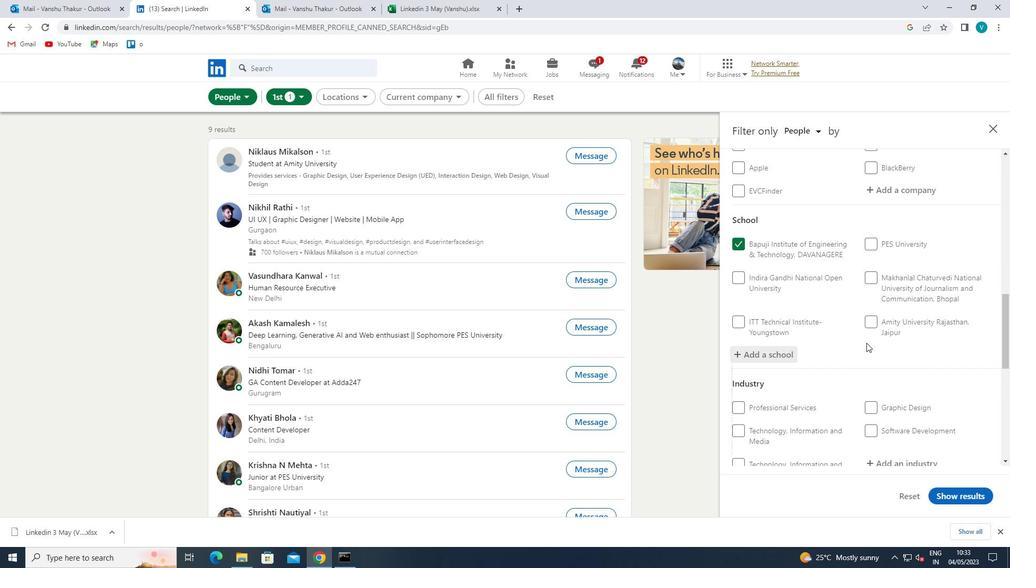 
Action: Mouse scrolled (866, 342) with delta (0, 0)
Screenshot: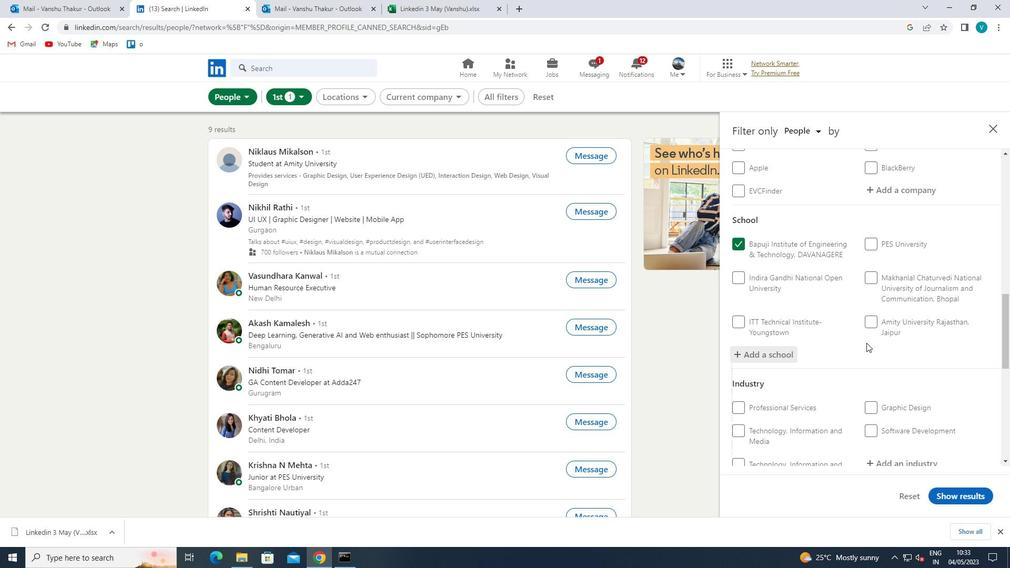 
Action: Mouse scrolled (866, 342) with delta (0, 0)
Screenshot: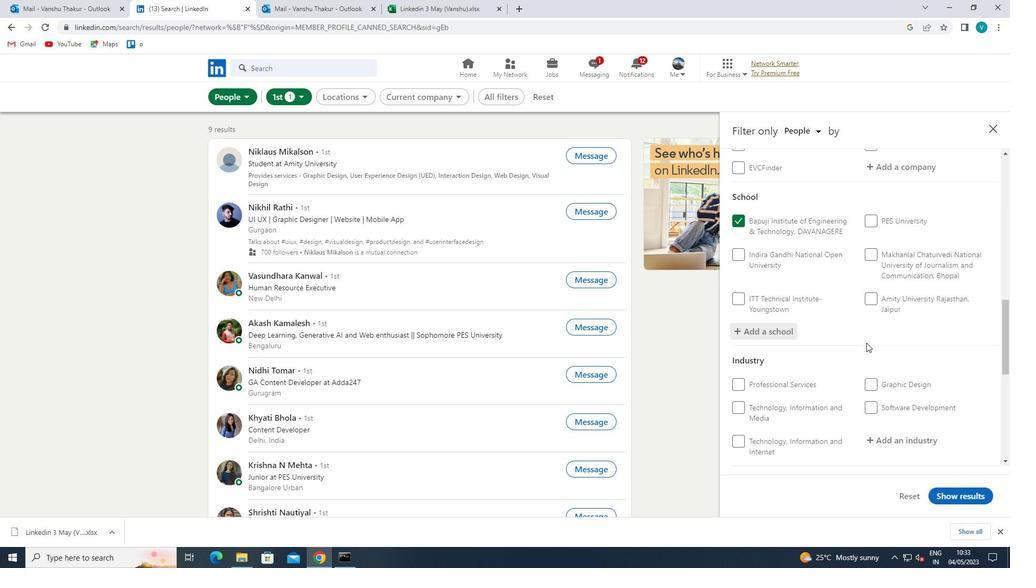 
Action: Mouse moved to (899, 306)
Screenshot: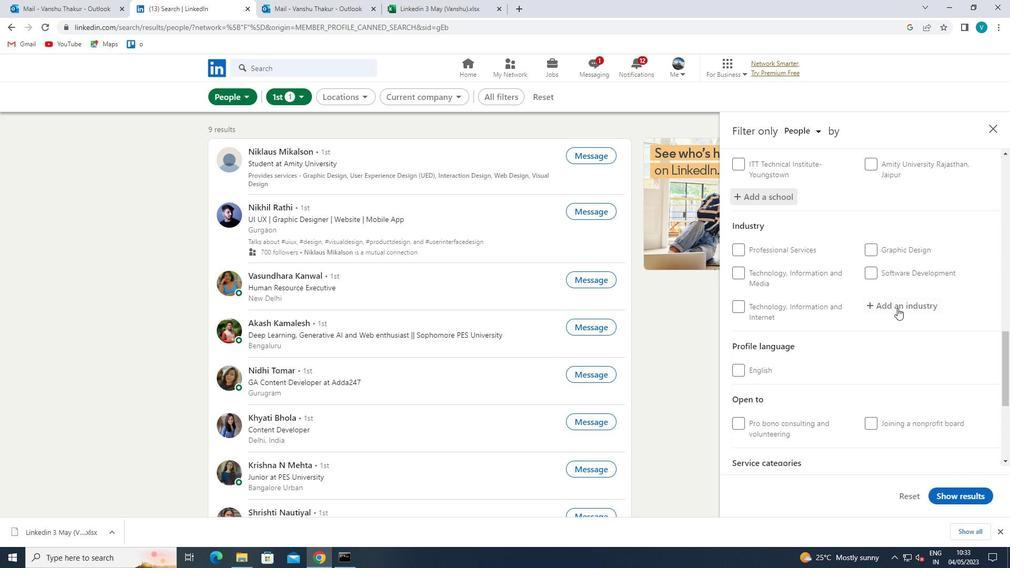 
Action: Mouse pressed left at (899, 306)
Screenshot: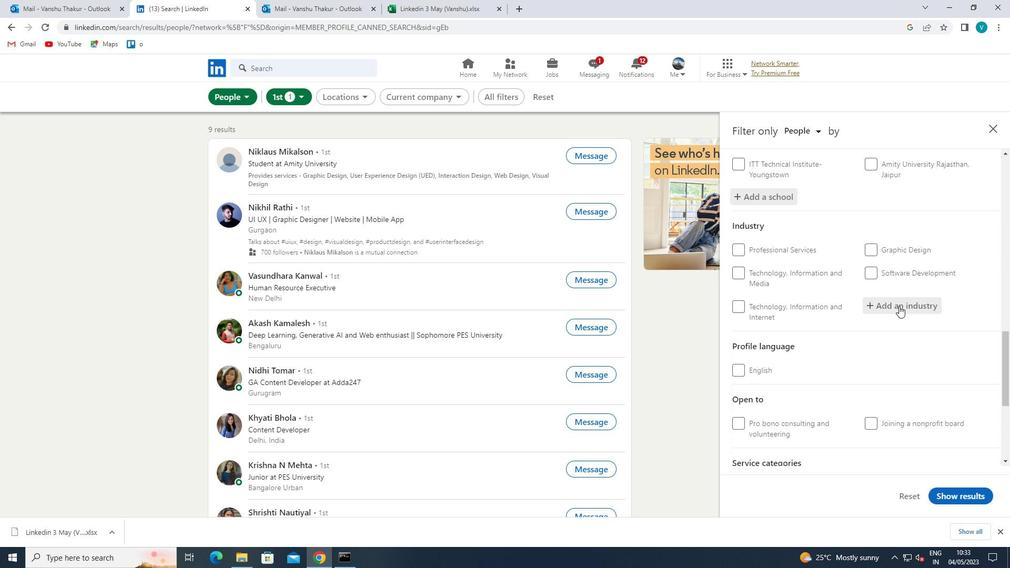 
Action: Mouse moved to (879, 318)
Screenshot: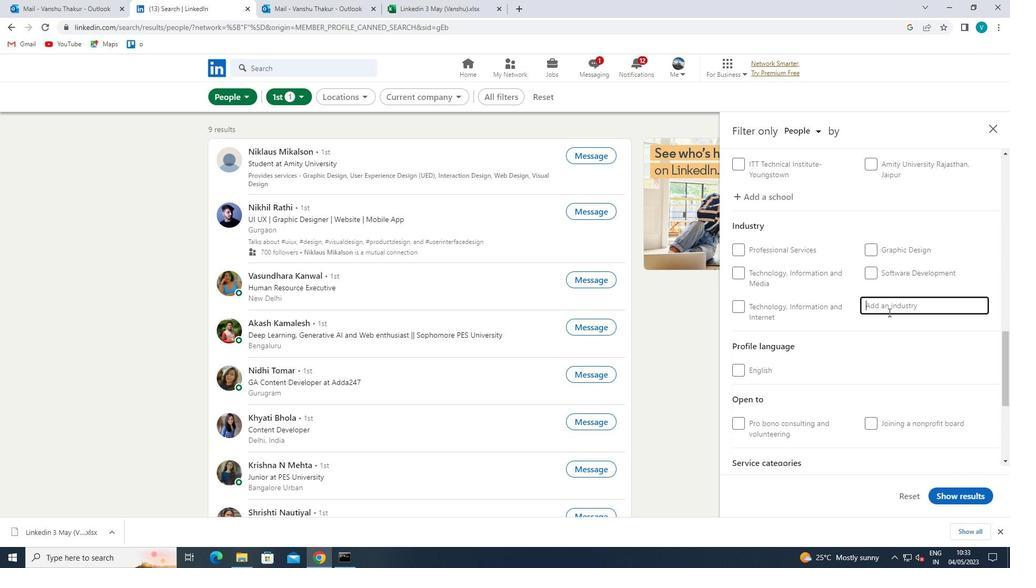 
Action: Key pressed <Key.shift>EQUIPMENT<Key.space>
Screenshot: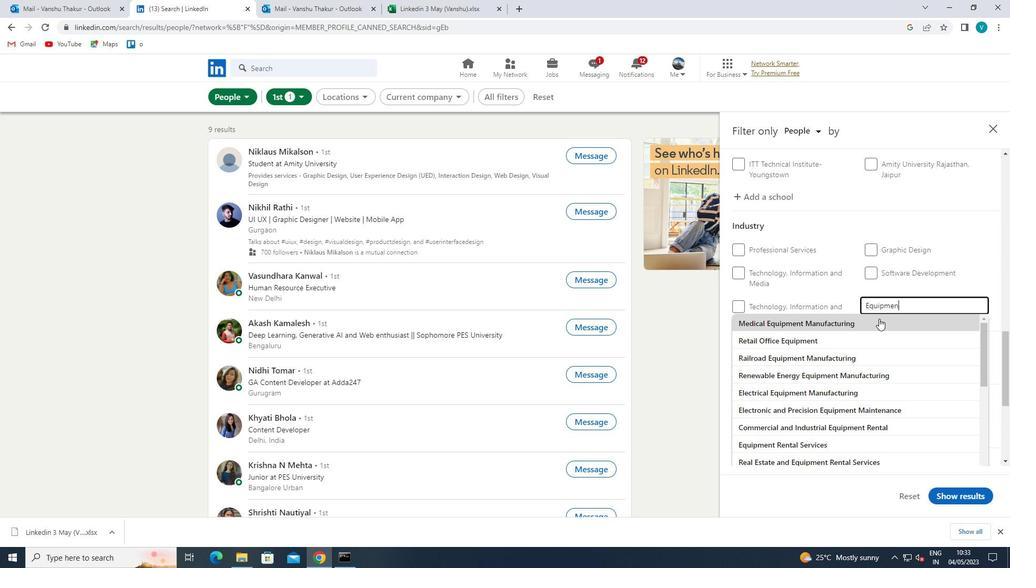 
Action: Mouse moved to (835, 444)
Screenshot: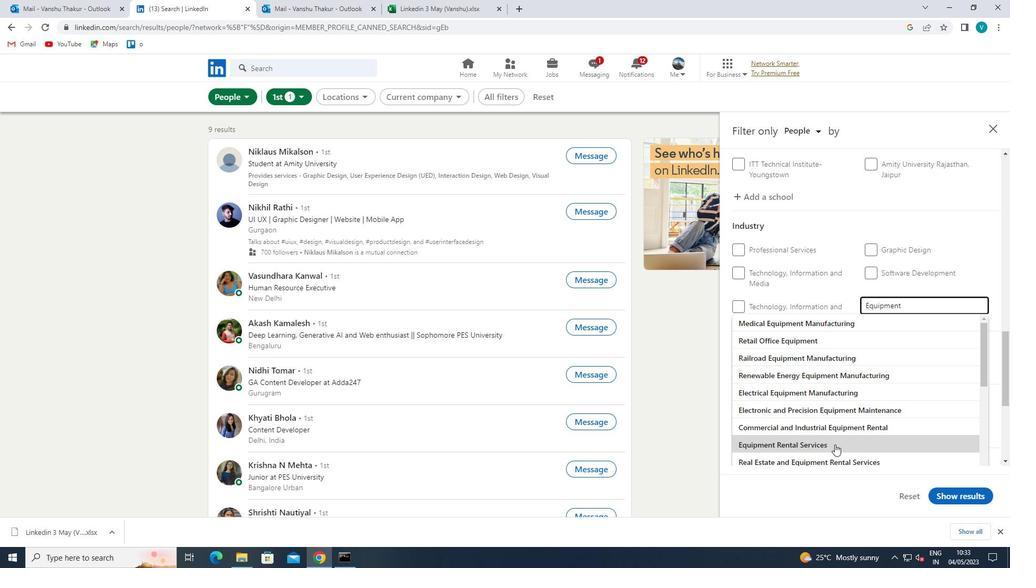 
Action: Mouse pressed left at (835, 444)
Screenshot: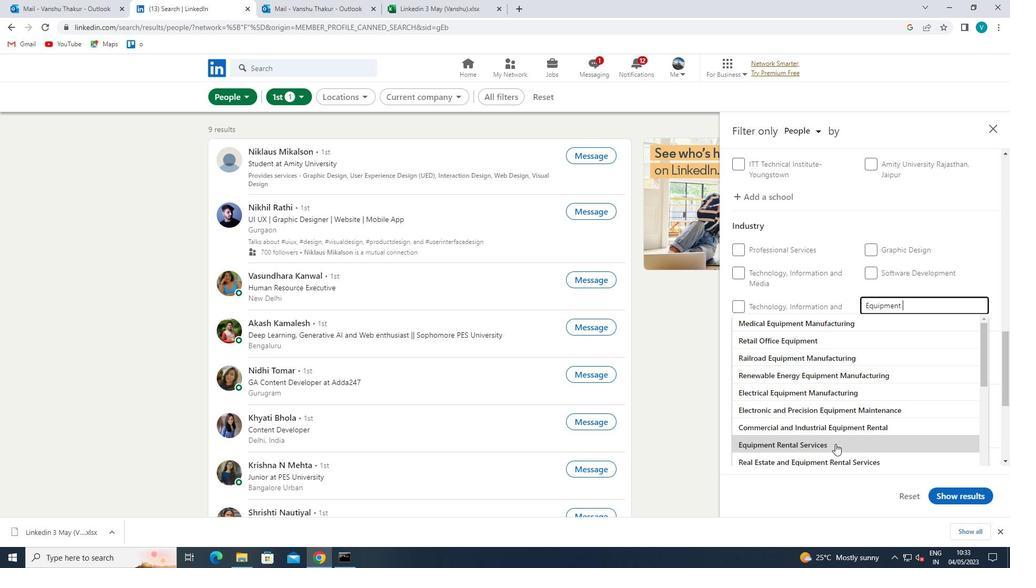 
Action: Mouse moved to (840, 442)
Screenshot: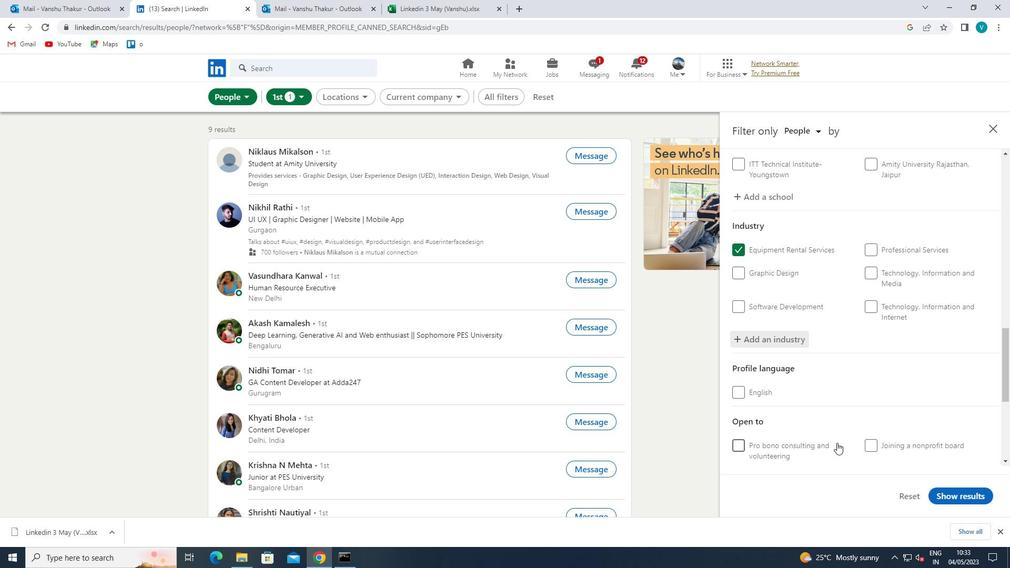 
Action: Mouse scrolled (840, 441) with delta (0, 0)
Screenshot: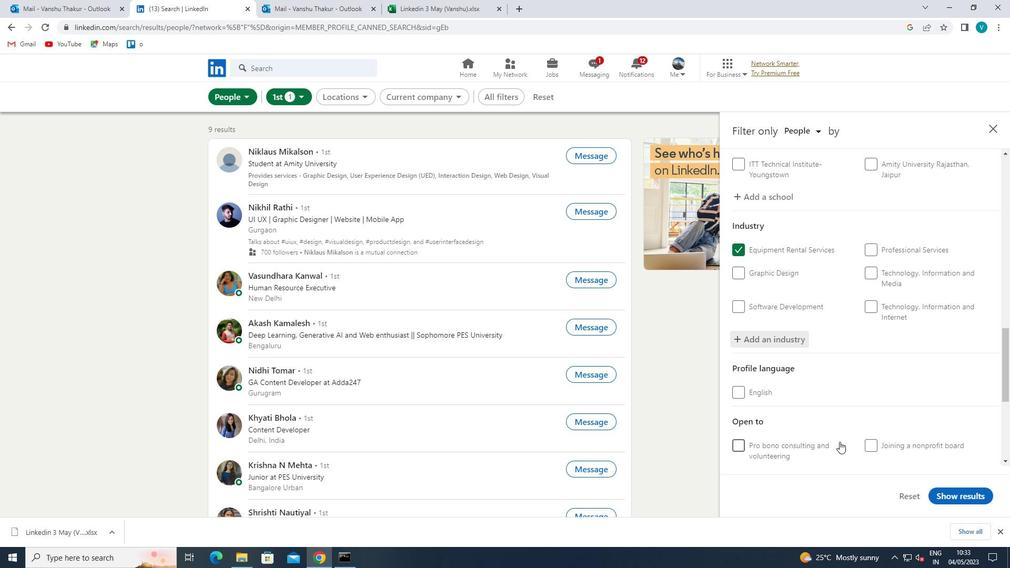 
Action: Mouse scrolled (840, 441) with delta (0, 0)
Screenshot: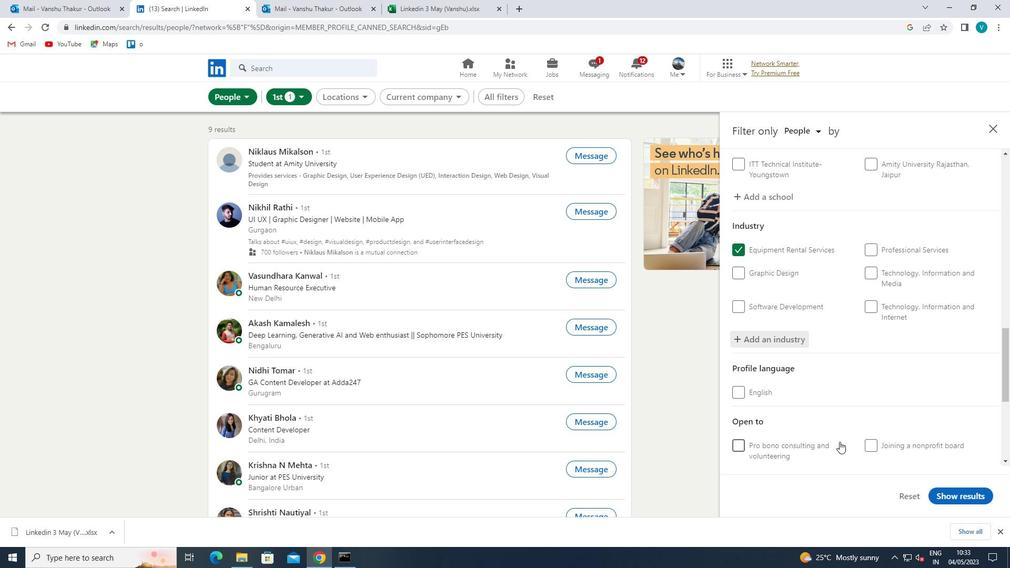 
Action: Mouse scrolled (840, 441) with delta (0, 0)
Screenshot: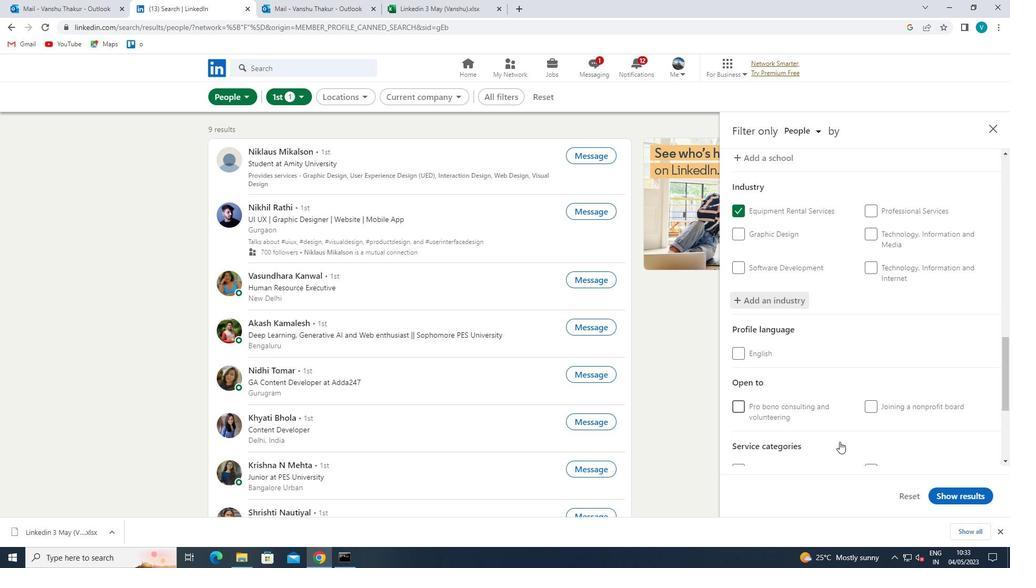 
Action: Mouse scrolled (840, 441) with delta (0, 0)
Screenshot: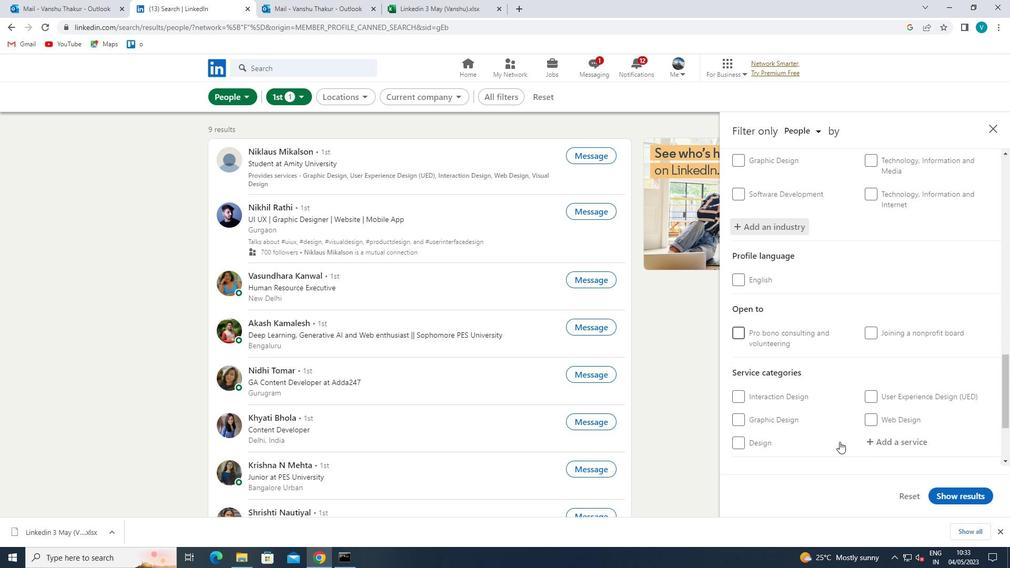 
Action: Mouse moved to (891, 341)
Screenshot: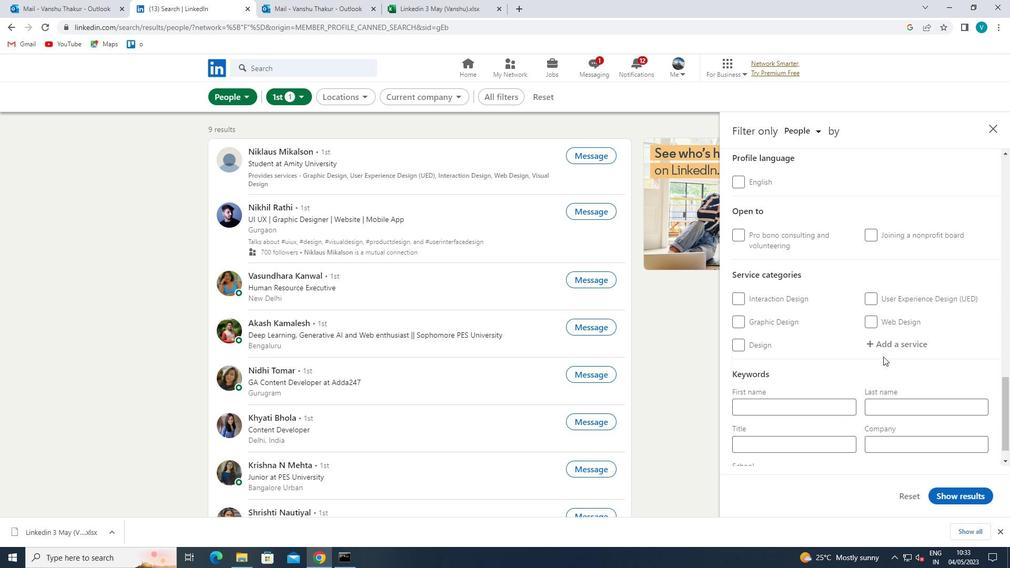 
Action: Mouse pressed left at (891, 341)
Screenshot: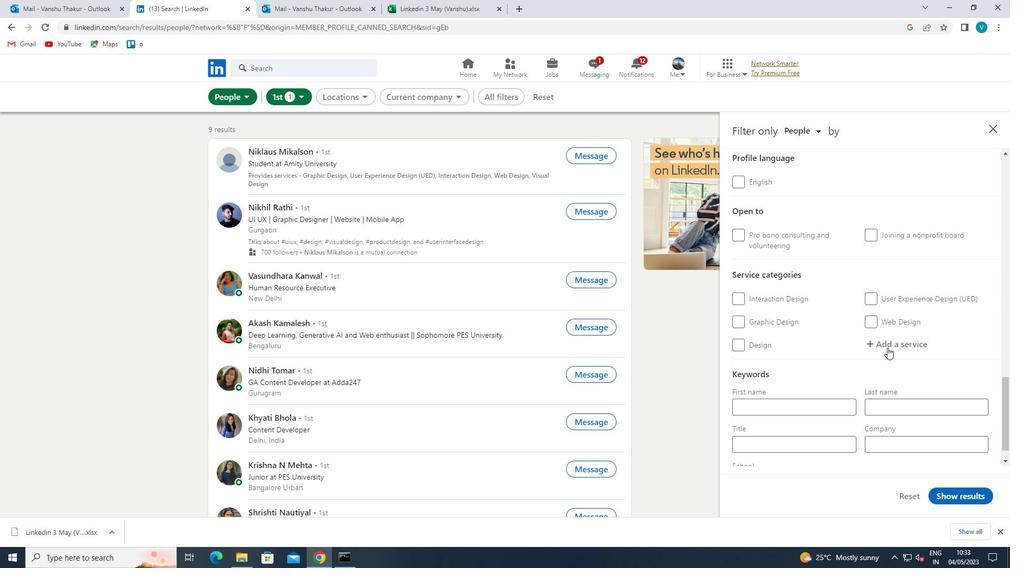 
Action: Mouse moved to (870, 355)
Screenshot: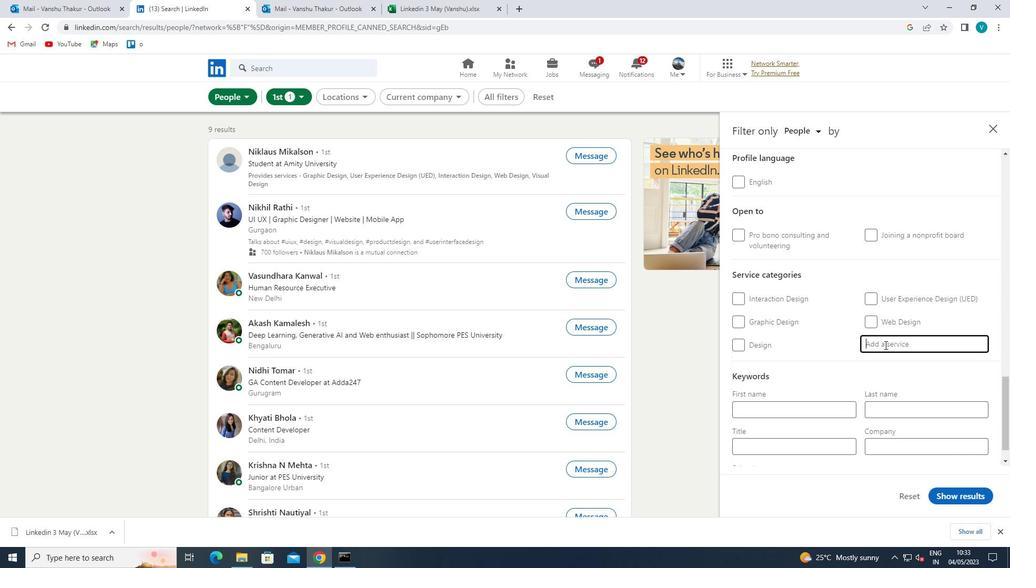 
Action: Key pressed <Key.shift>FINANCIAL<Key.space>
Screenshot: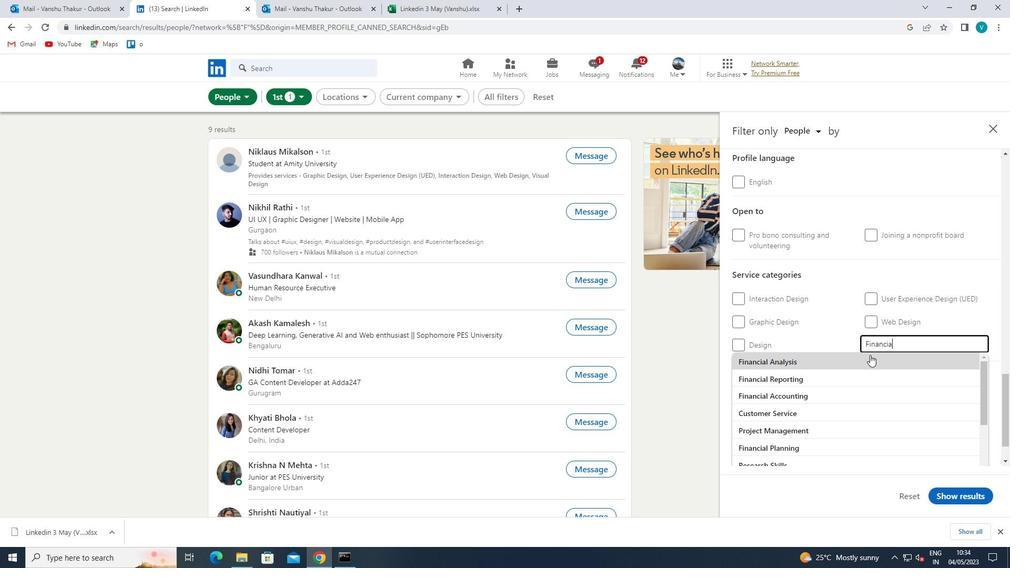 
Action: Mouse moved to (863, 360)
Screenshot: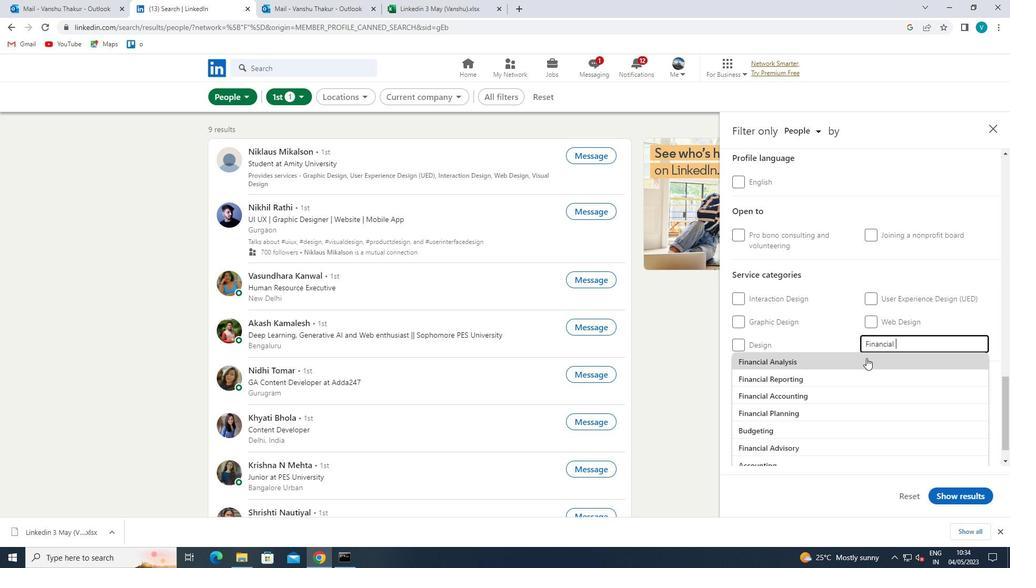 
Action: Mouse pressed left at (863, 360)
Screenshot: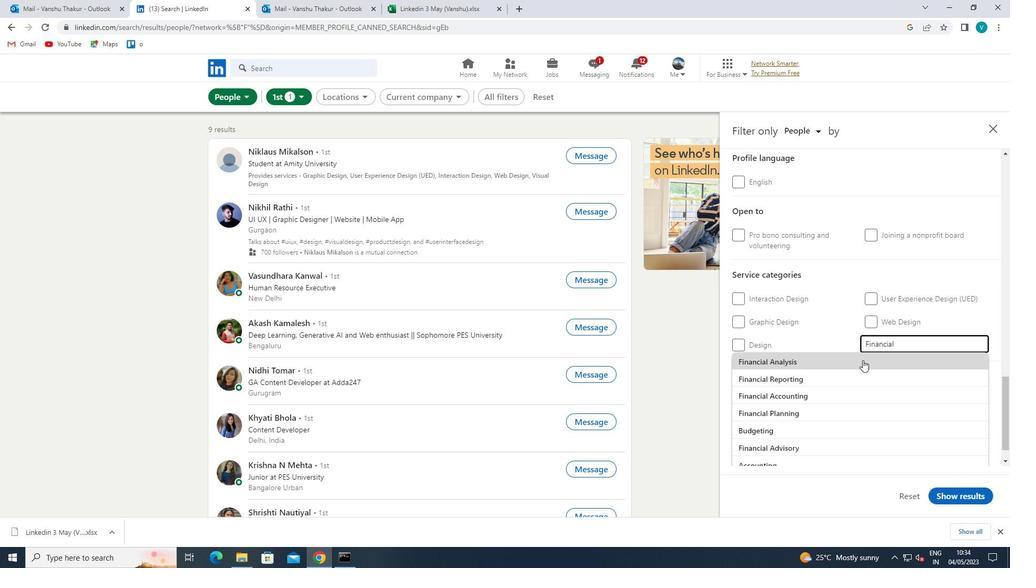 
Action: Mouse scrolled (863, 360) with delta (0, 0)
Screenshot: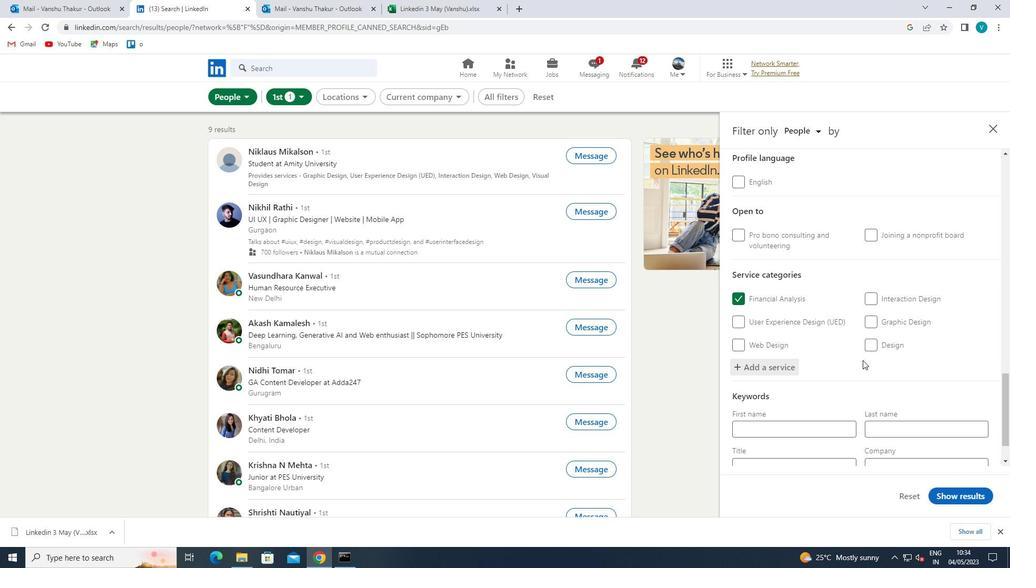 
Action: Mouse scrolled (863, 360) with delta (0, 0)
Screenshot: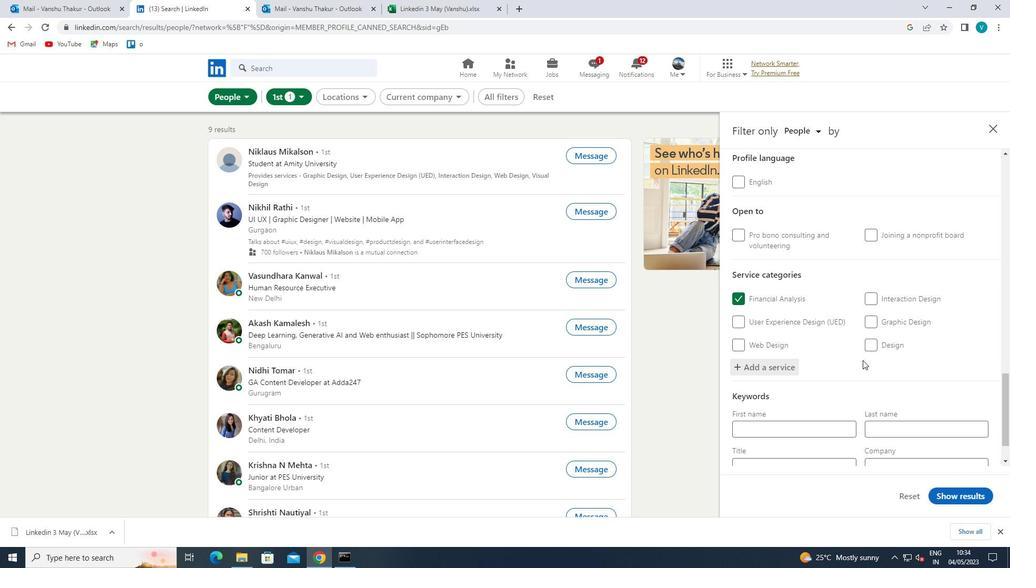 
Action: Mouse scrolled (863, 360) with delta (0, 0)
Screenshot: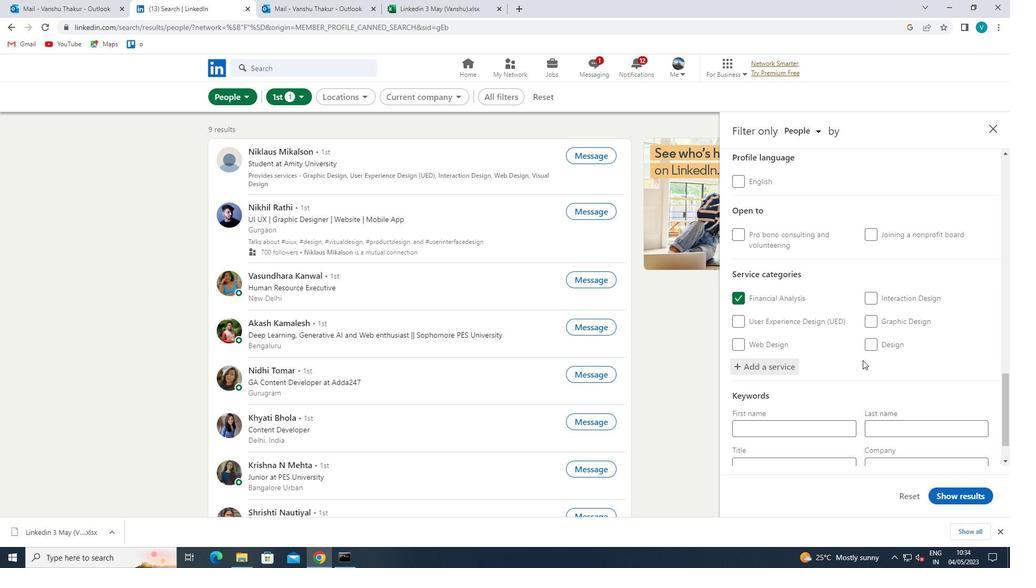 
Action: Mouse moved to (820, 414)
Screenshot: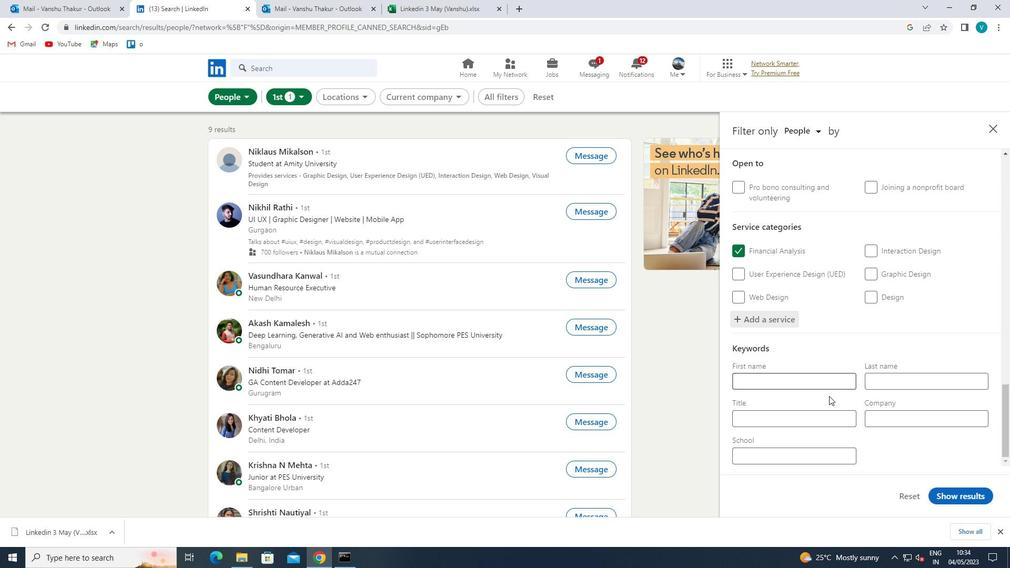 
Action: Mouse pressed left at (820, 414)
Screenshot: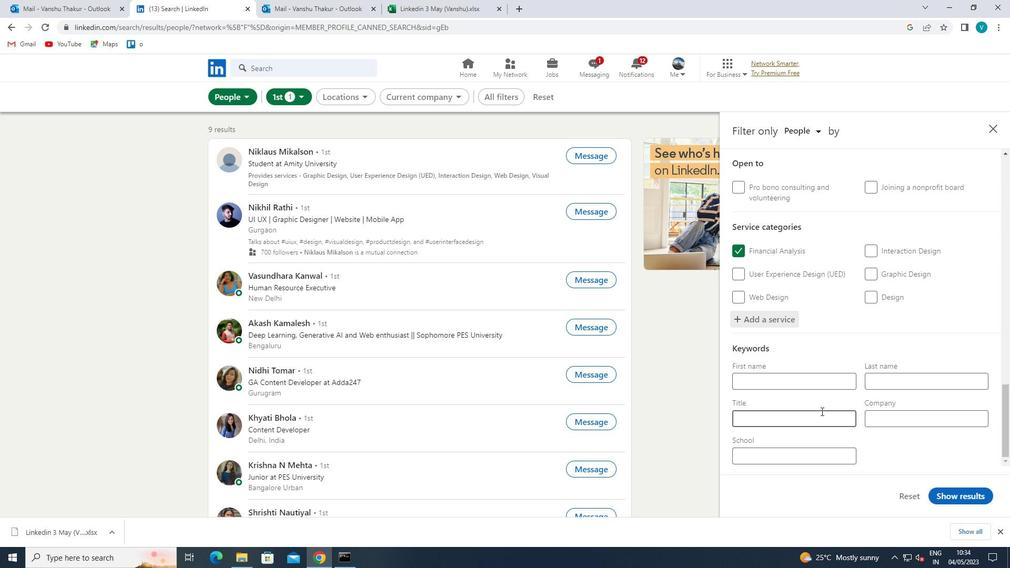 
Action: Mouse moved to (823, 413)
Screenshot: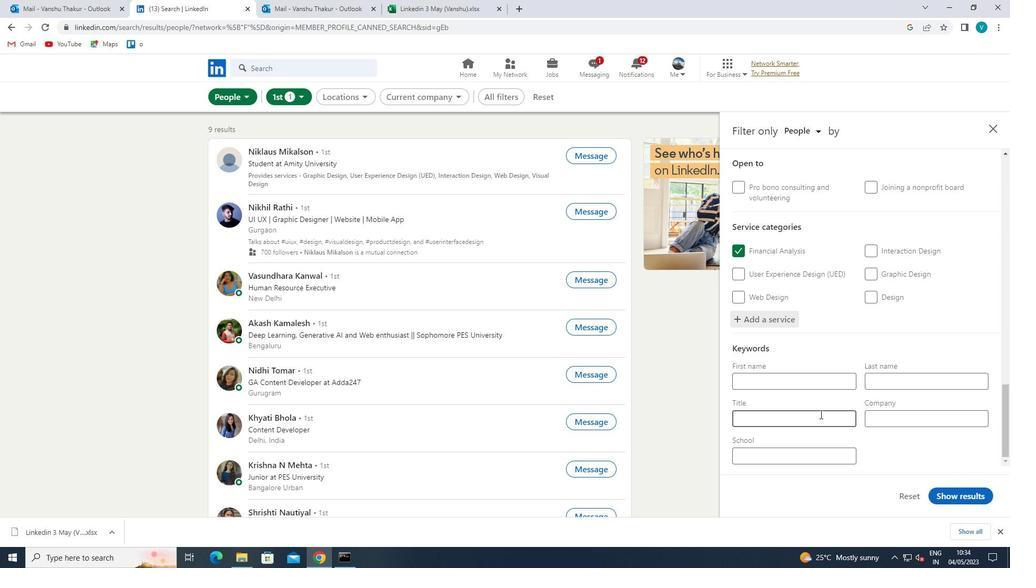 
Action: Key pressed <Key.shift>HU<Key.backspace>UMAN<Key.space><Key.shift>RESOURCES
Screenshot: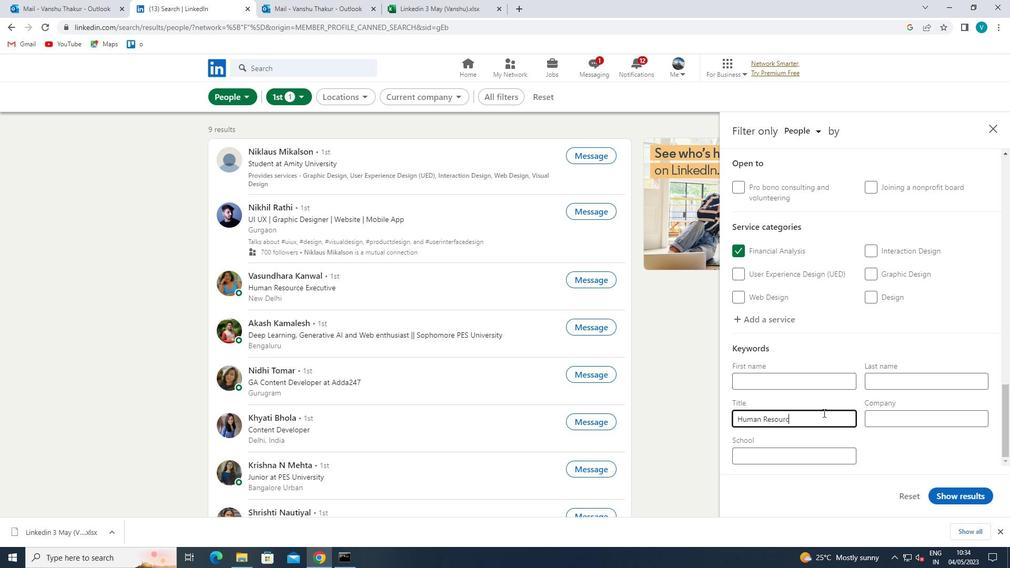 
Action: Mouse moved to (934, 492)
Screenshot: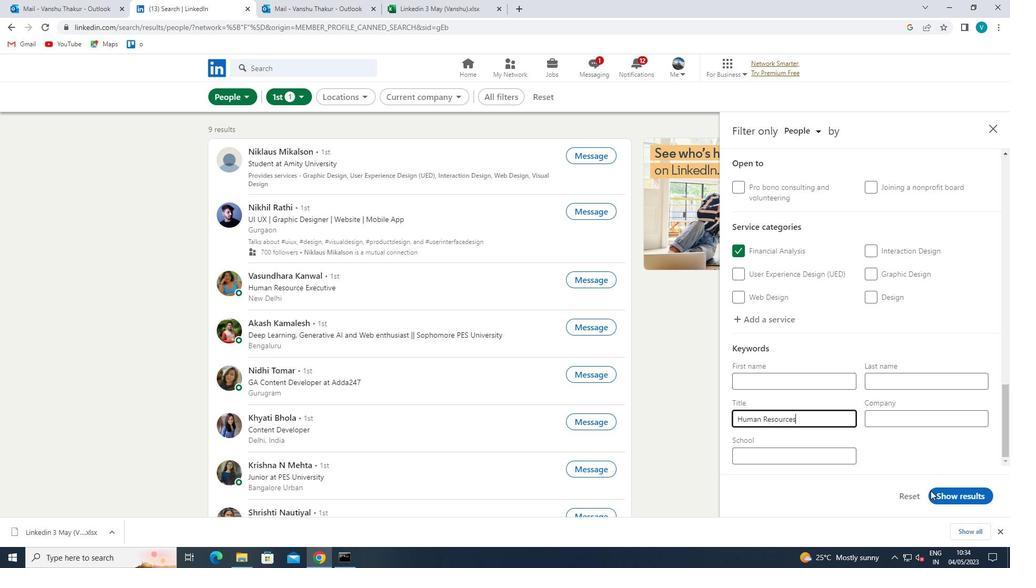 
Action: Mouse pressed left at (934, 492)
Screenshot: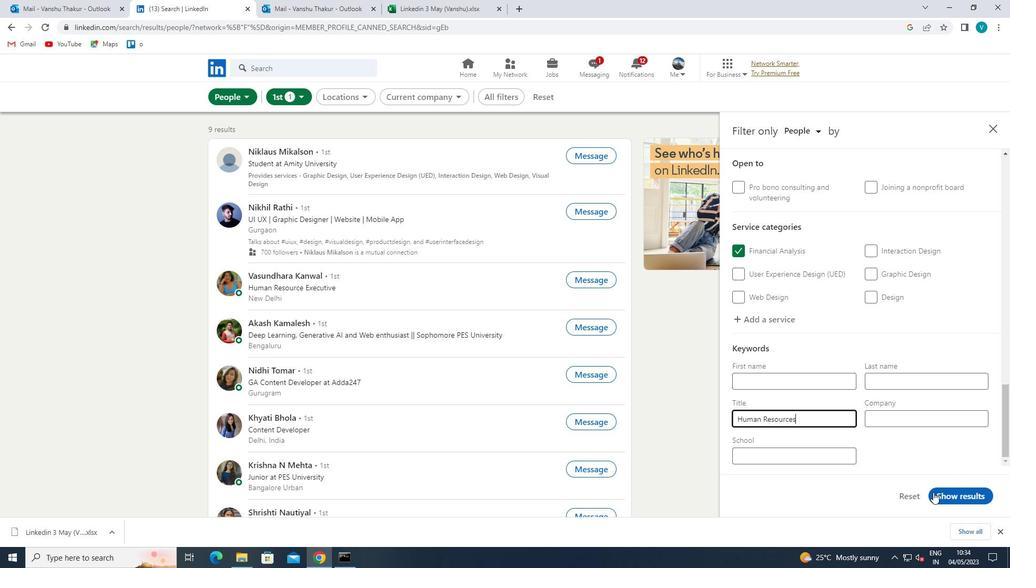 
